 Task: Search one way flight ticket for 3 adults in first from Joplin: Joplin Regional Airport to Springfield: Abraham Lincoln Capital Airport on 5-2-2023. Choice of flights is Singapure airlines. Number of bags: 1 carry on bag. Price is upto 77000. Outbound departure time preference is 23:00.
Action: Mouse moved to (304, 260)
Screenshot: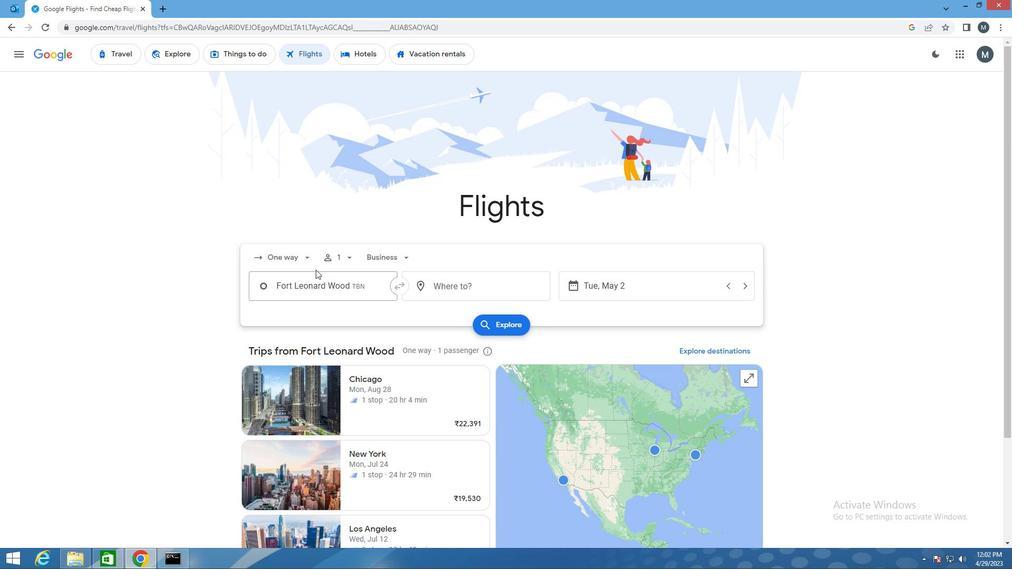 
Action: Mouse pressed left at (304, 260)
Screenshot: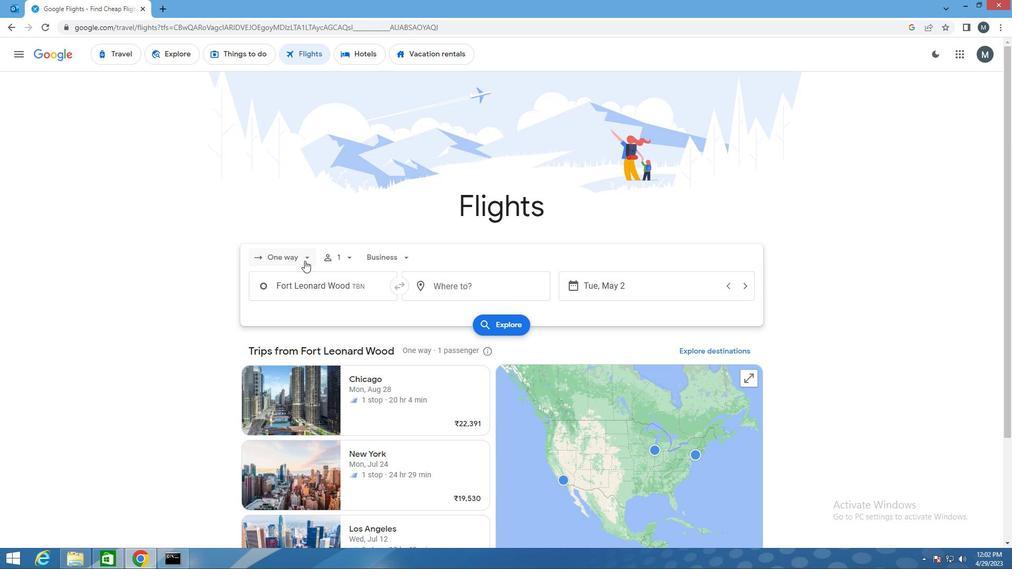 
Action: Mouse moved to (313, 309)
Screenshot: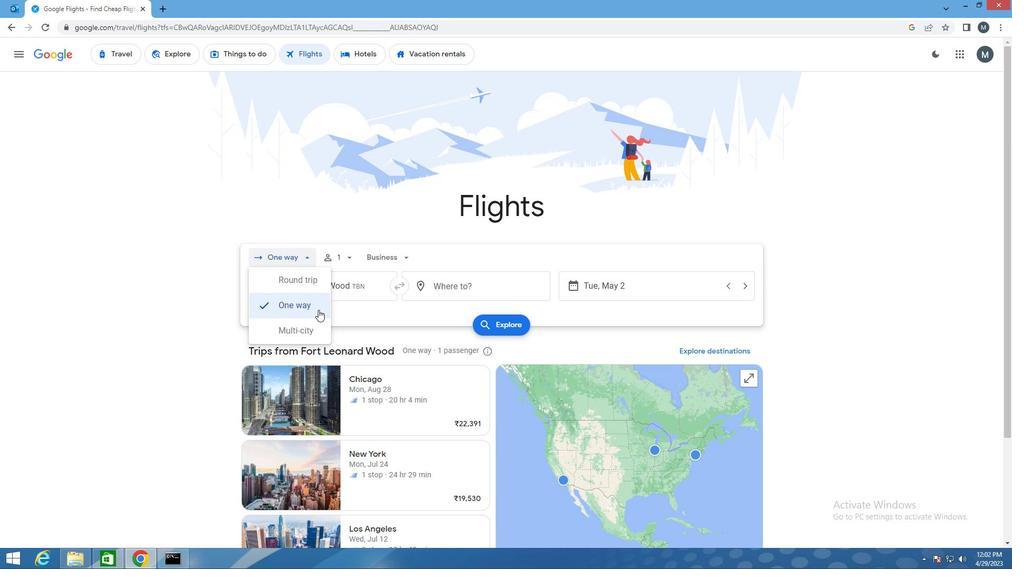 
Action: Mouse pressed left at (313, 309)
Screenshot: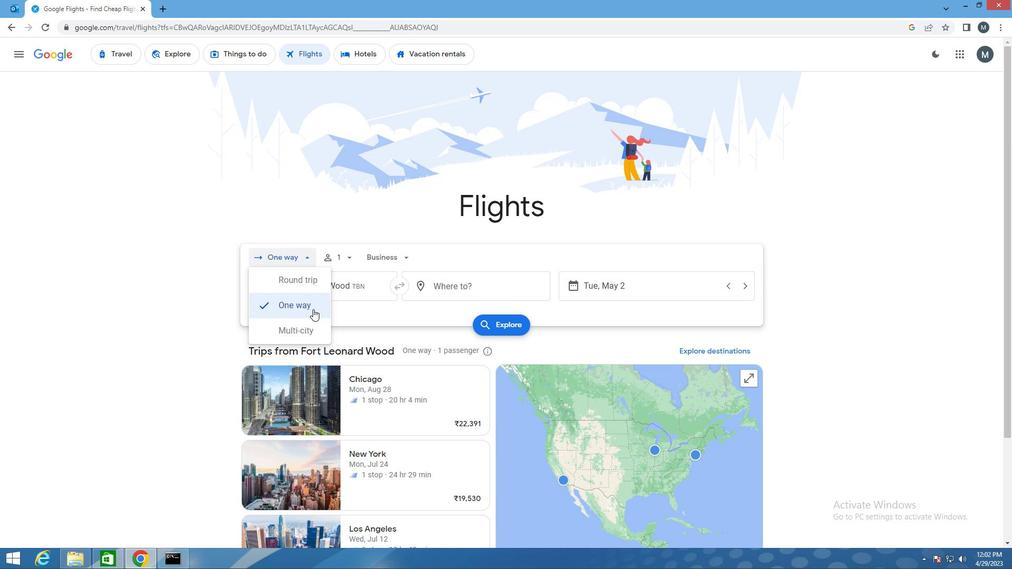 
Action: Mouse moved to (354, 259)
Screenshot: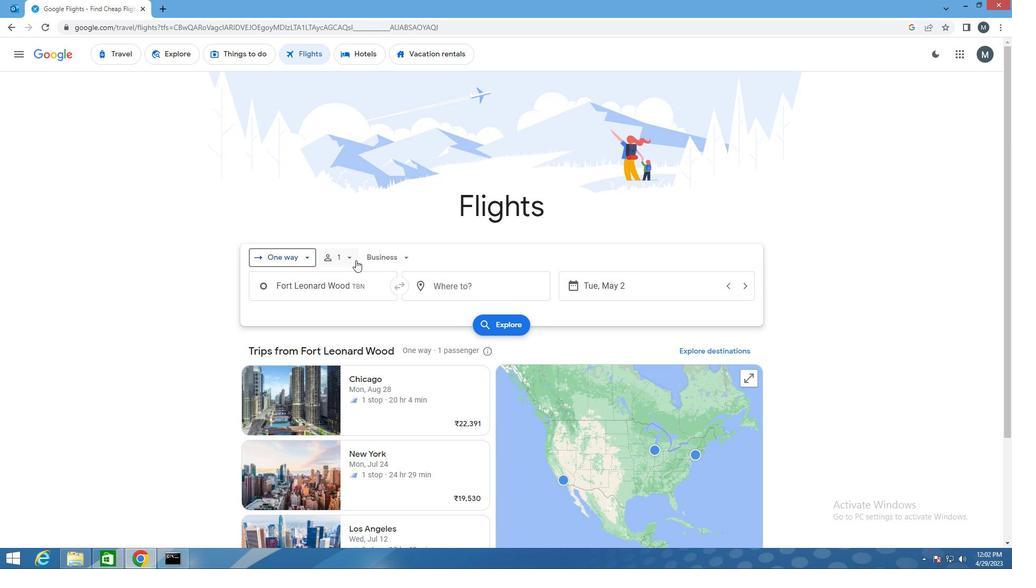 
Action: Mouse pressed left at (354, 259)
Screenshot: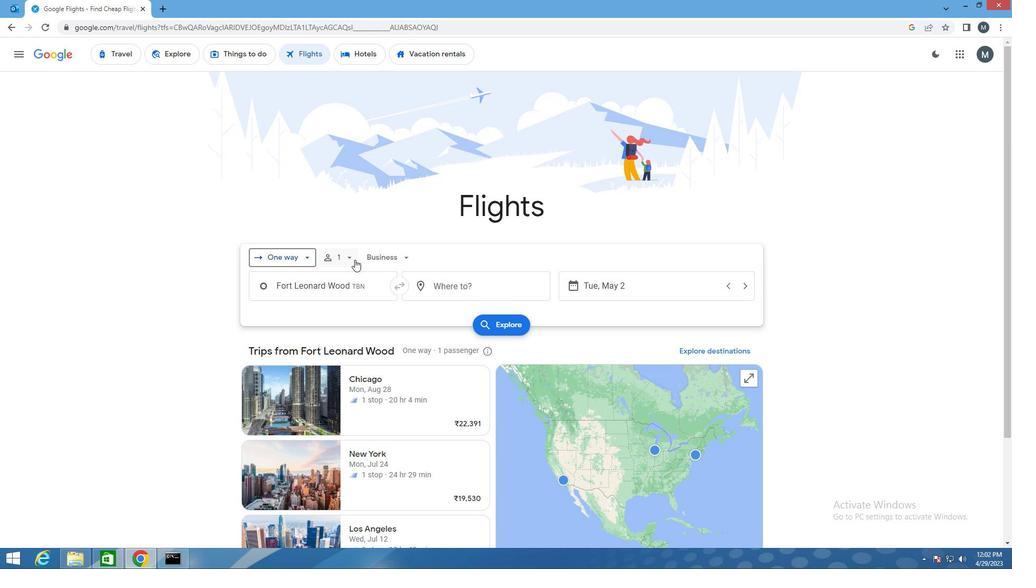 
Action: Mouse moved to (432, 287)
Screenshot: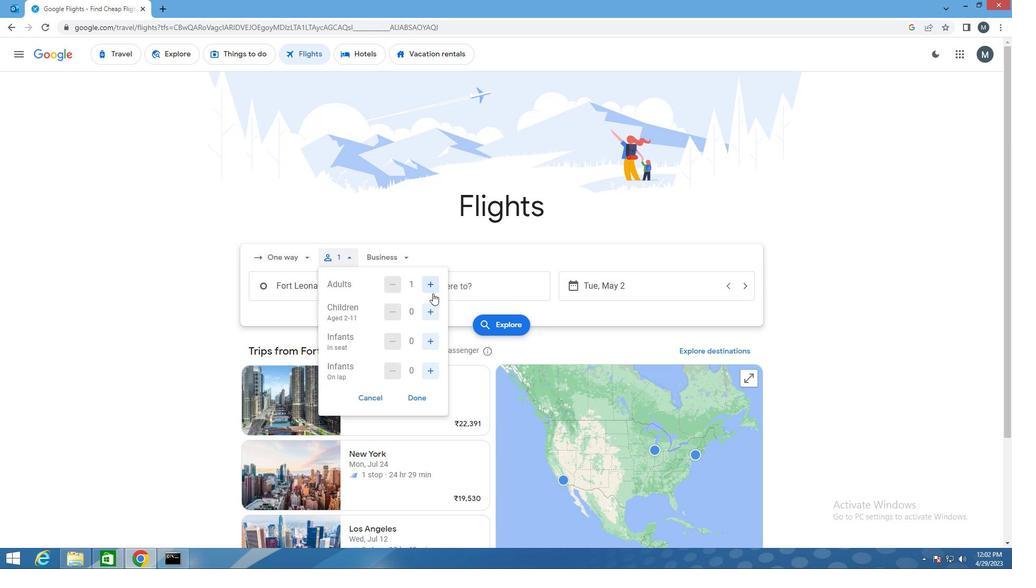 
Action: Mouse pressed left at (432, 287)
Screenshot: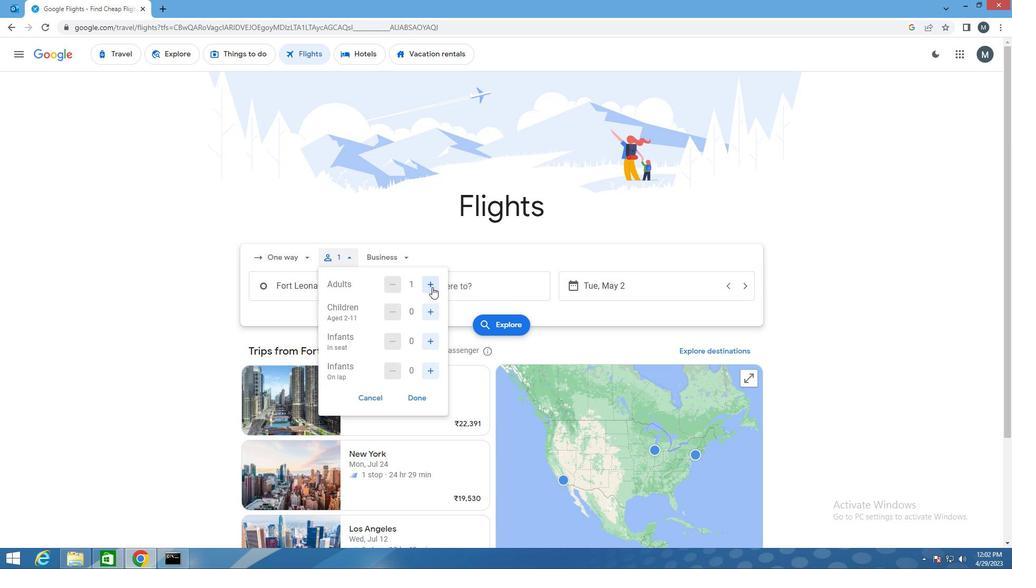 
Action: Mouse pressed left at (432, 287)
Screenshot: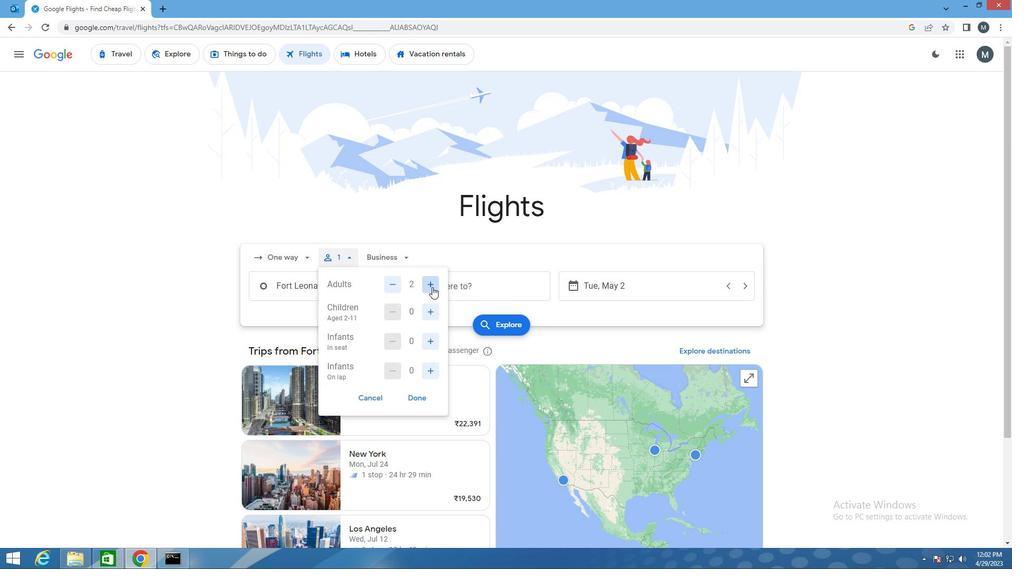 
Action: Mouse moved to (421, 399)
Screenshot: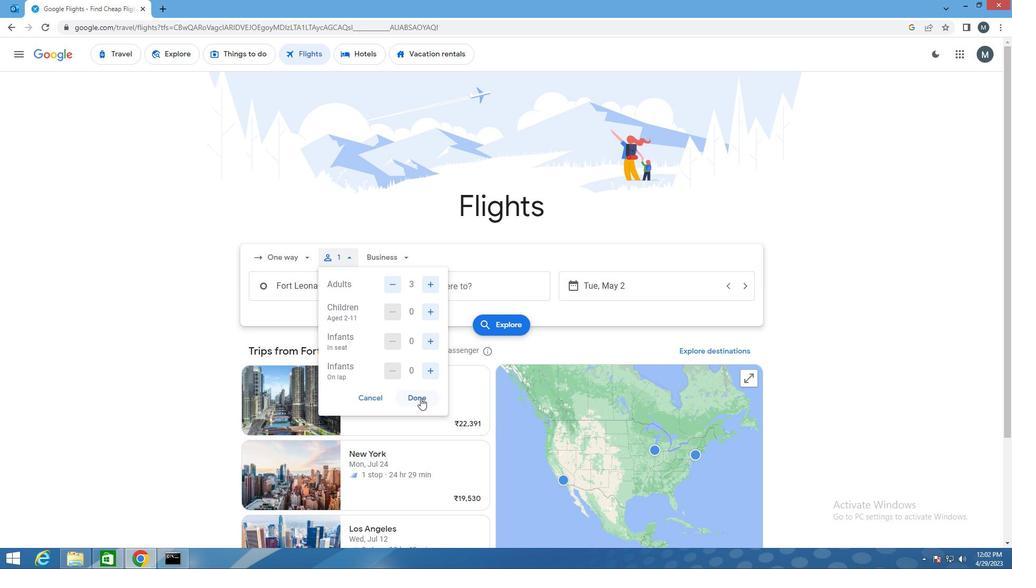 
Action: Mouse pressed left at (421, 399)
Screenshot: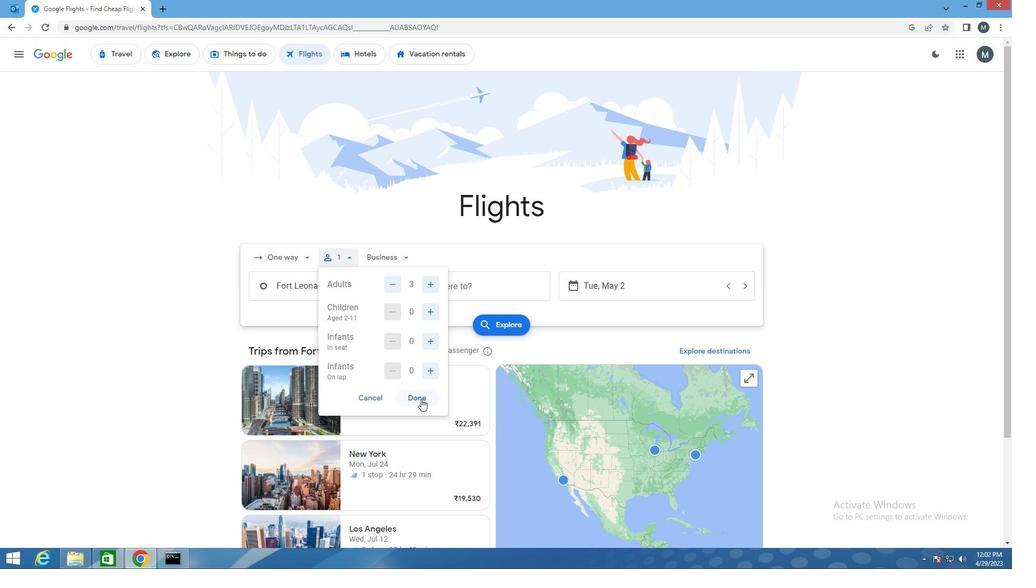 
Action: Mouse moved to (400, 261)
Screenshot: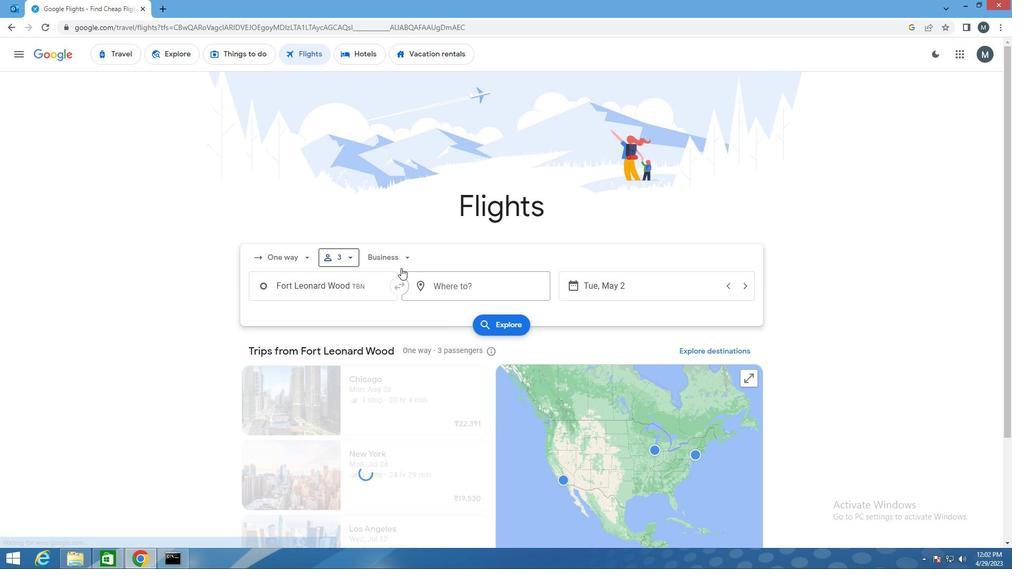 
Action: Mouse pressed left at (400, 261)
Screenshot: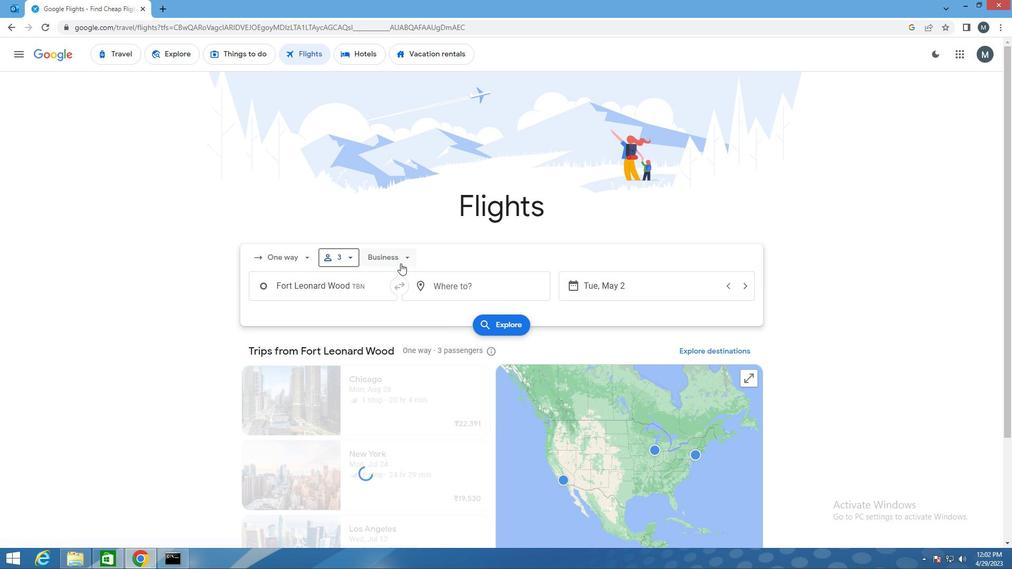 
Action: Mouse moved to (397, 348)
Screenshot: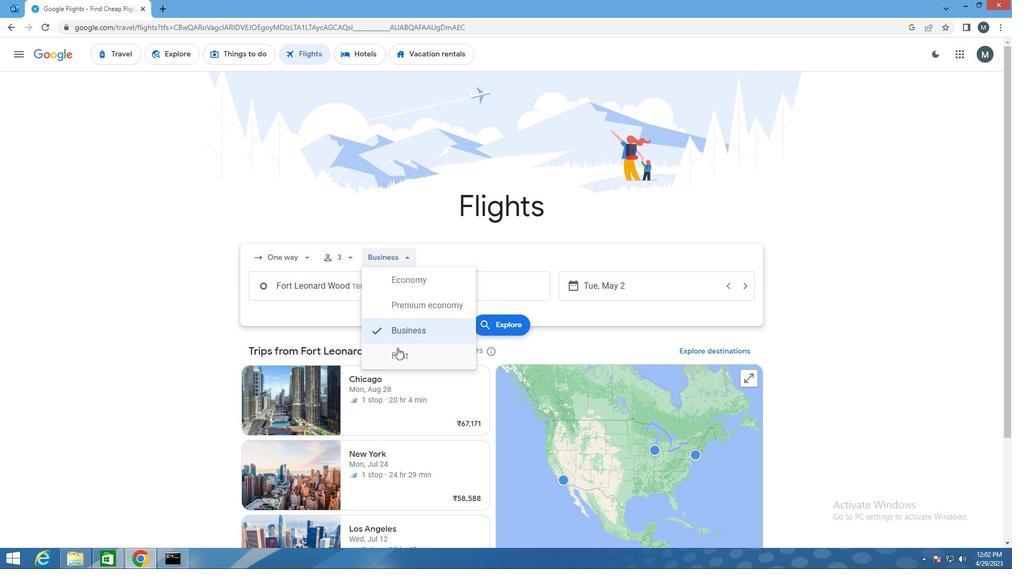 
Action: Mouse pressed left at (397, 348)
Screenshot: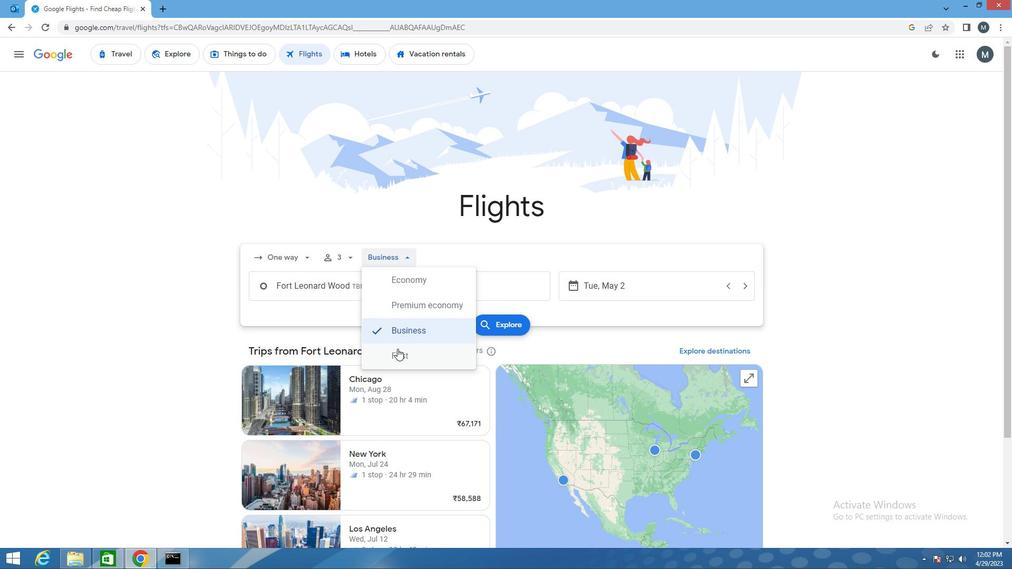 
Action: Mouse moved to (339, 290)
Screenshot: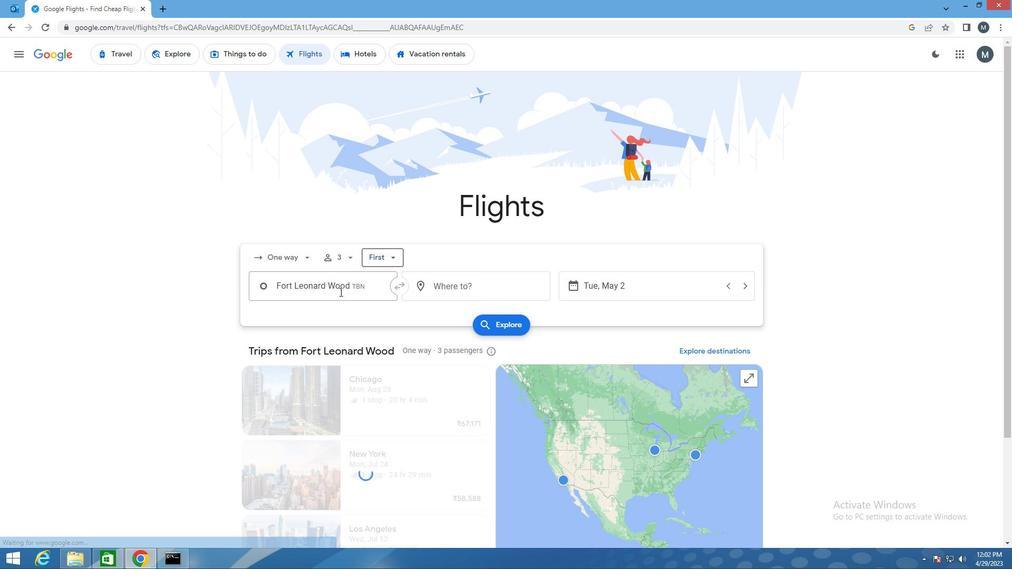 
Action: Mouse pressed left at (339, 290)
Screenshot: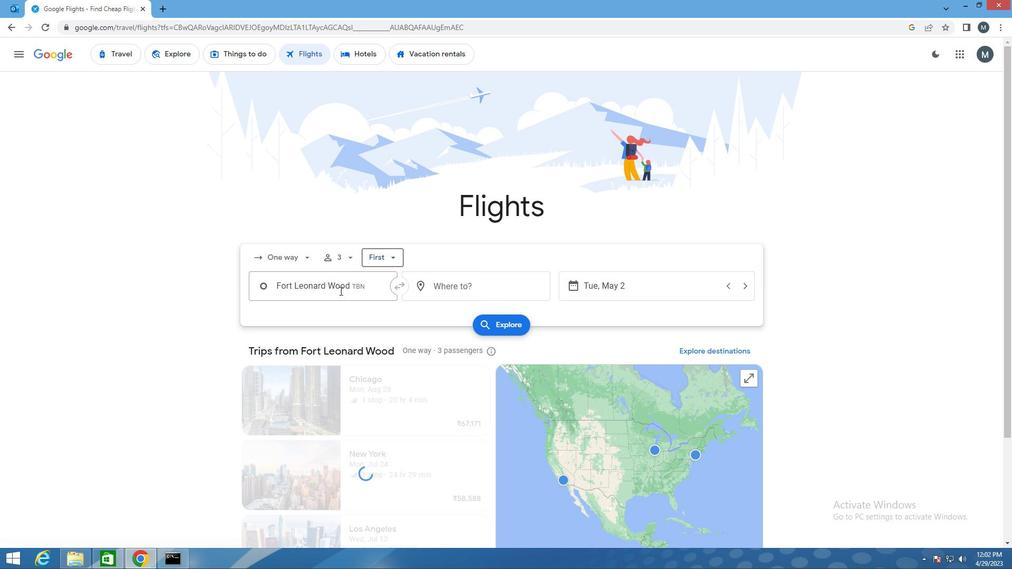 
Action: Key pressed jln
Screenshot: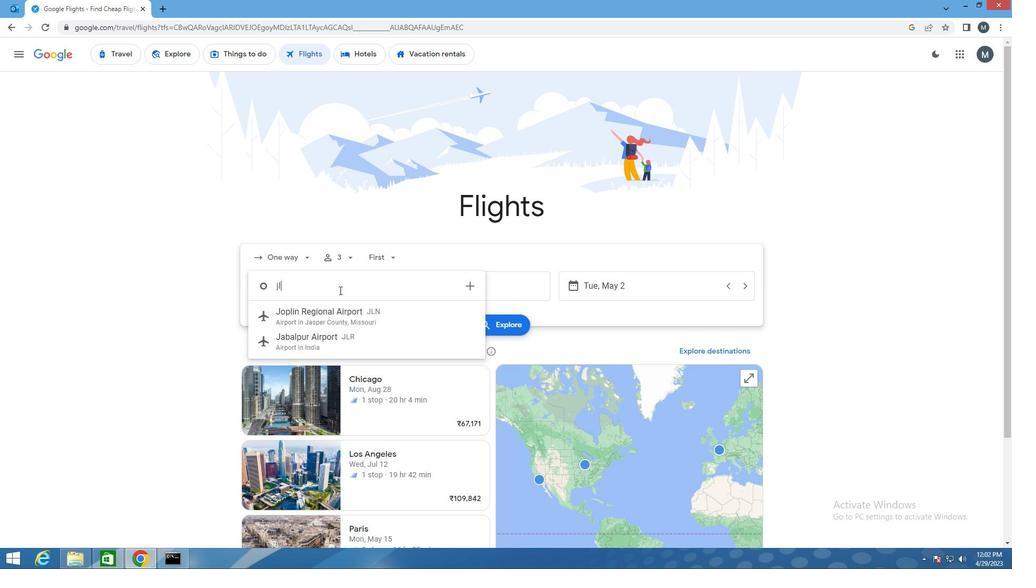
Action: Mouse moved to (367, 316)
Screenshot: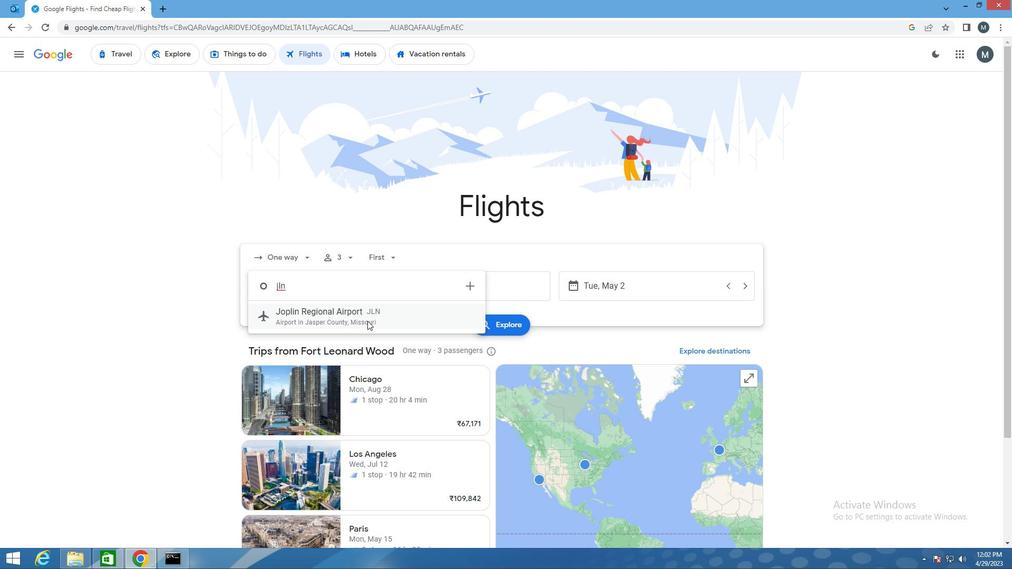 
Action: Mouse pressed left at (367, 316)
Screenshot: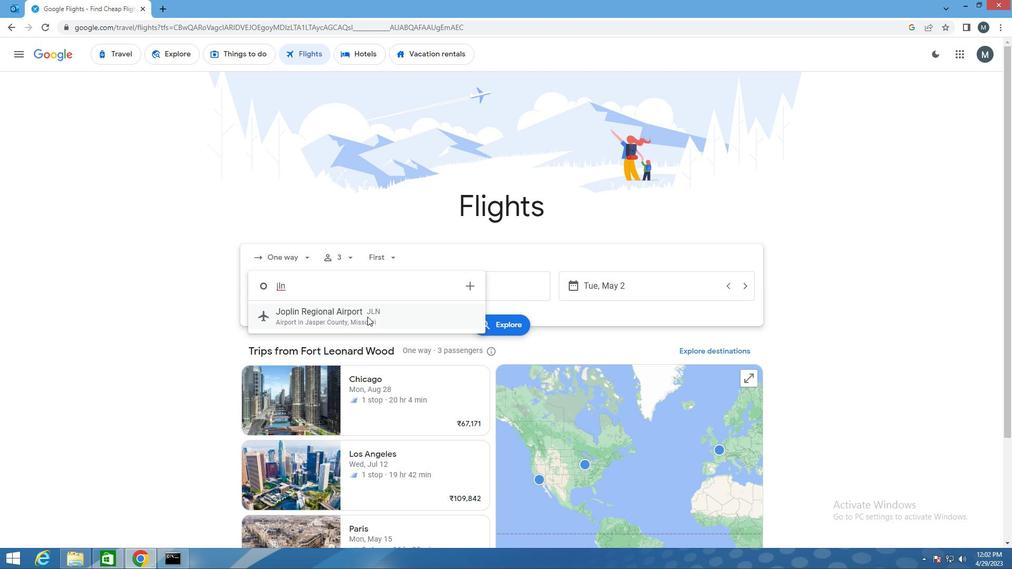 
Action: Mouse moved to (494, 281)
Screenshot: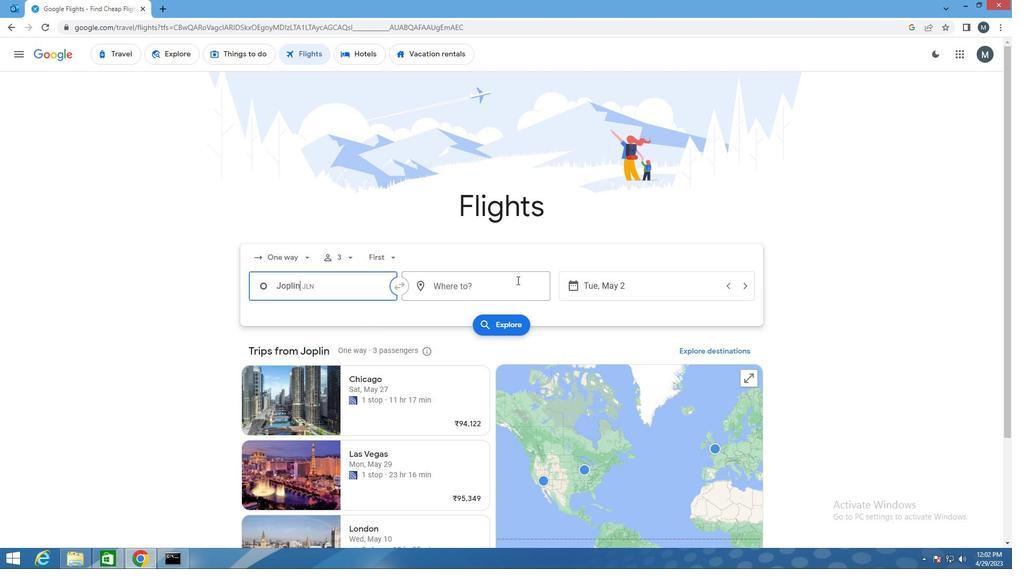 
Action: Mouse pressed left at (494, 281)
Screenshot: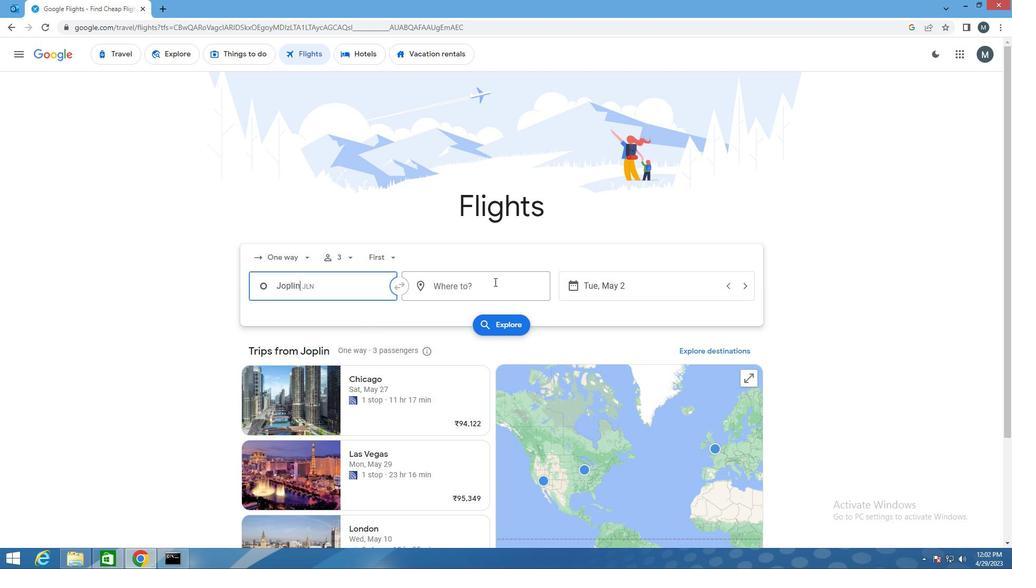 
Action: Mouse moved to (491, 283)
Screenshot: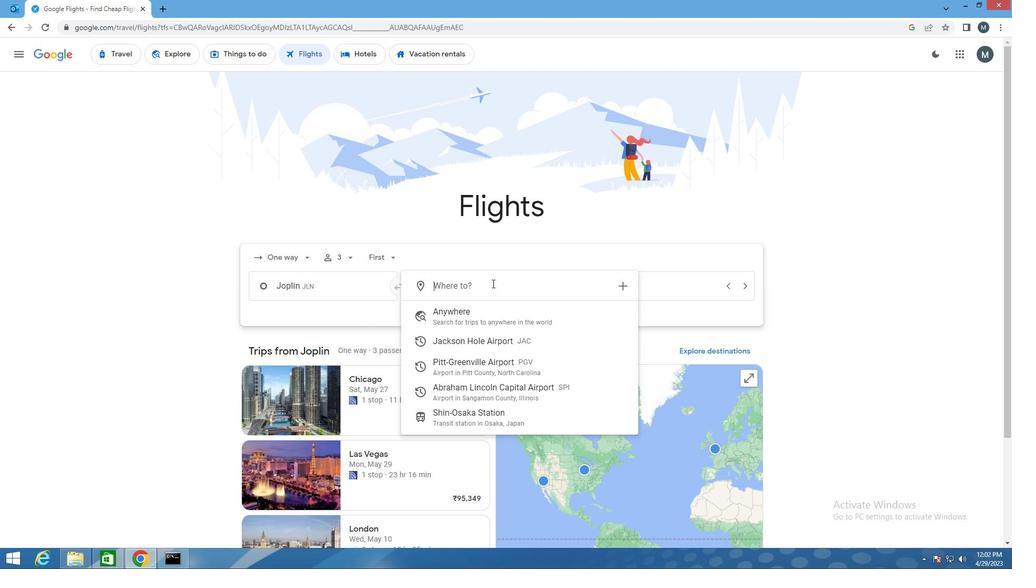 
Action: Key pressed s
Screenshot: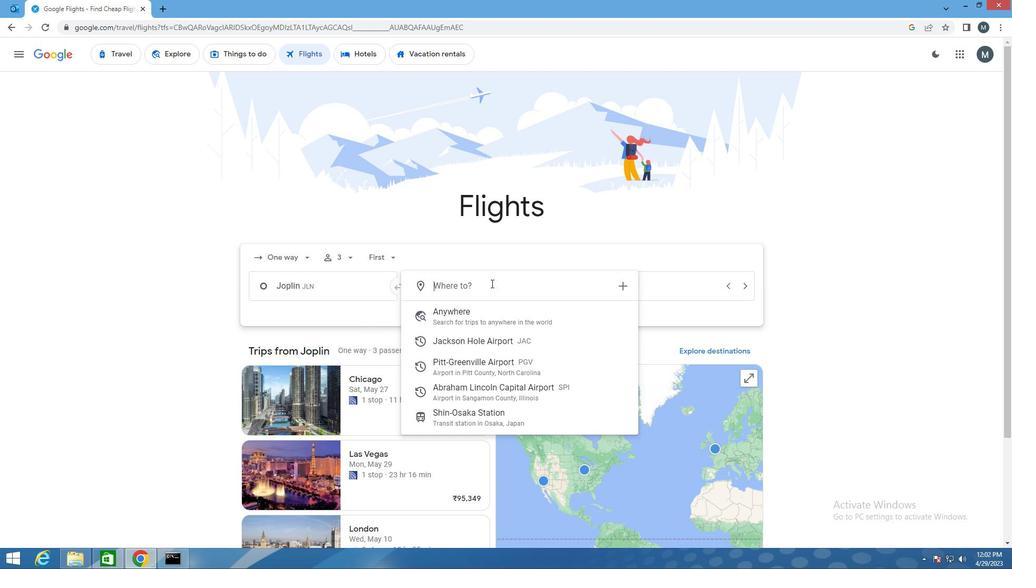 
Action: Mouse moved to (488, 284)
Screenshot: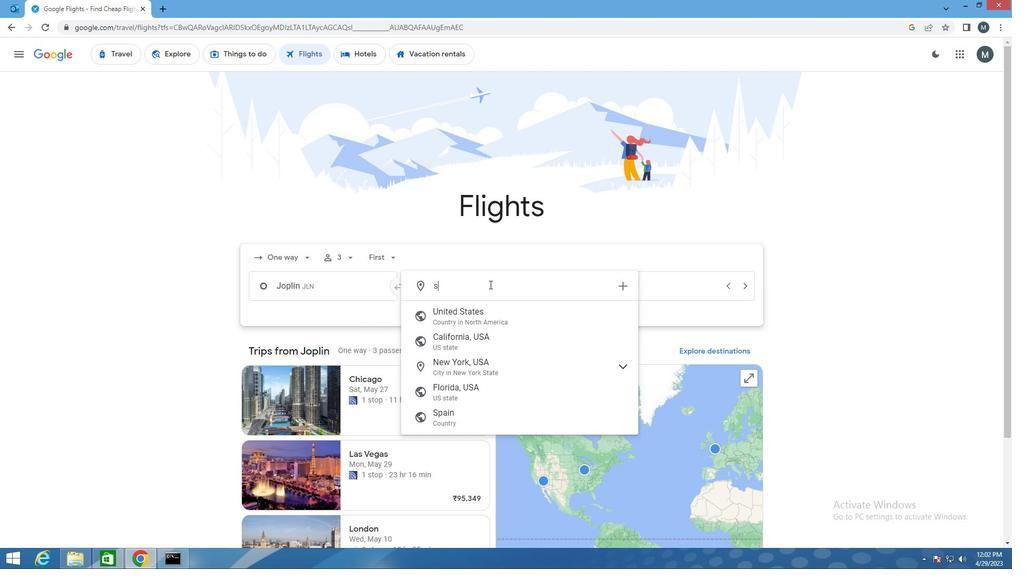 
Action: Key pressed p
Screenshot: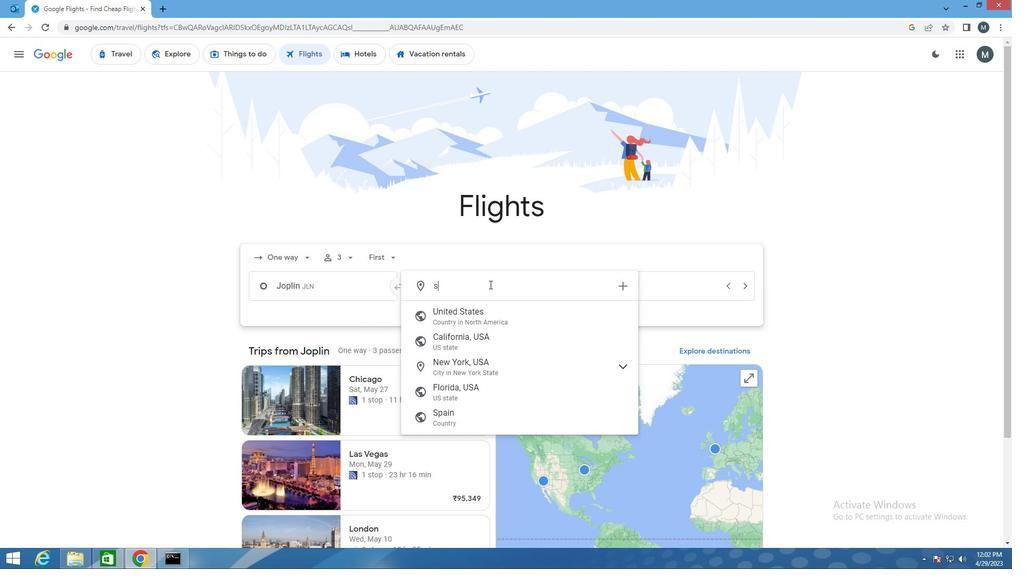 
Action: Mouse moved to (486, 290)
Screenshot: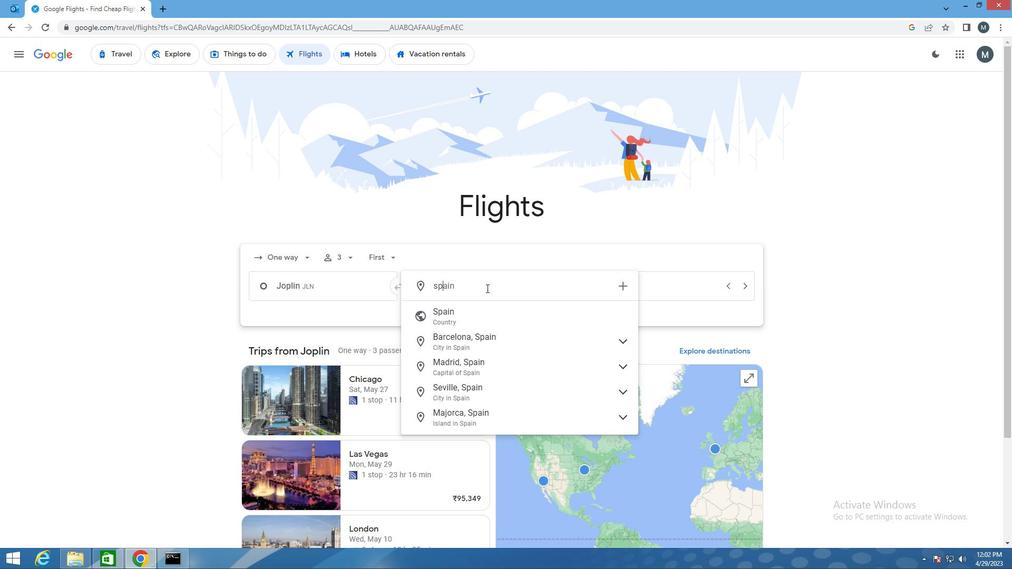
Action: Key pressed i
Screenshot: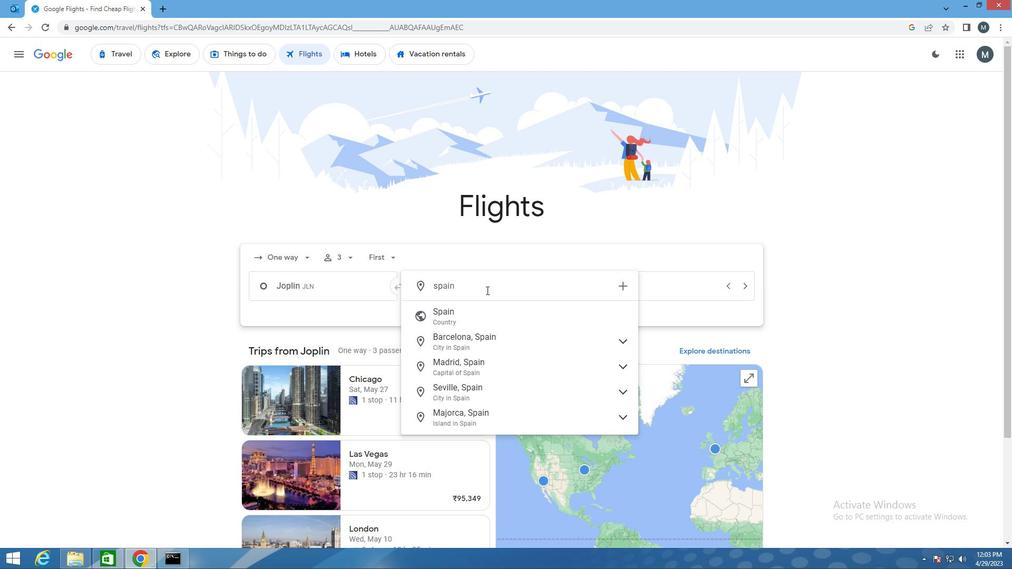 
Action: Mouse moved to (484, 320)
Screenshot: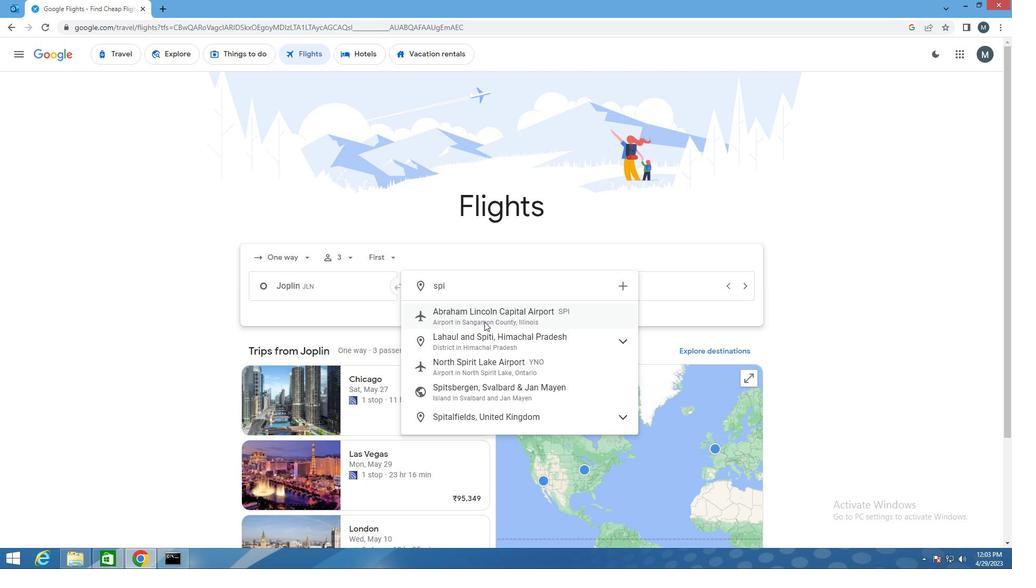 
Action: Mouse pressed left at (484, 320)
Screenshot: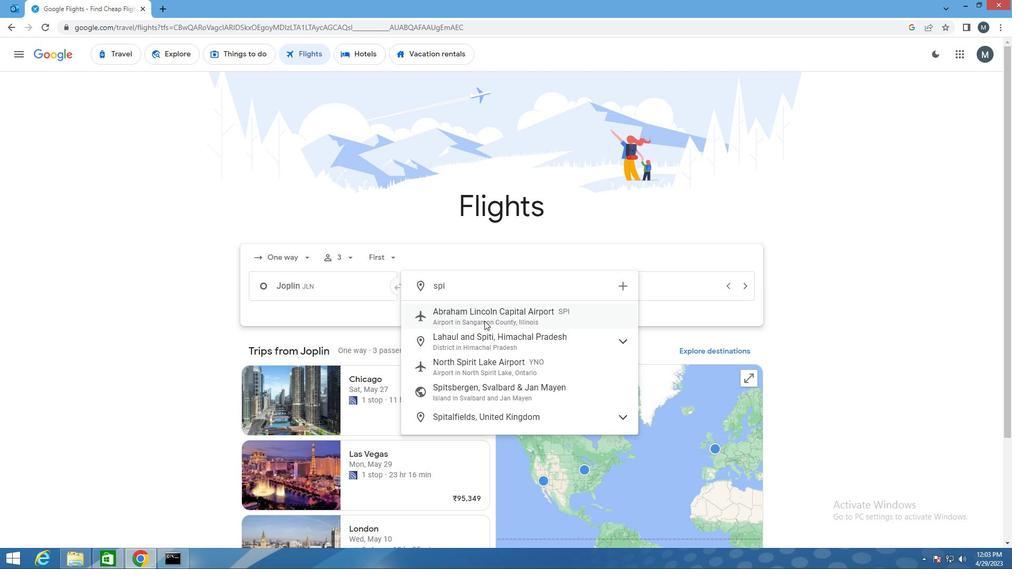 
Action: Mouse moved to (600, 279)
Screenshot: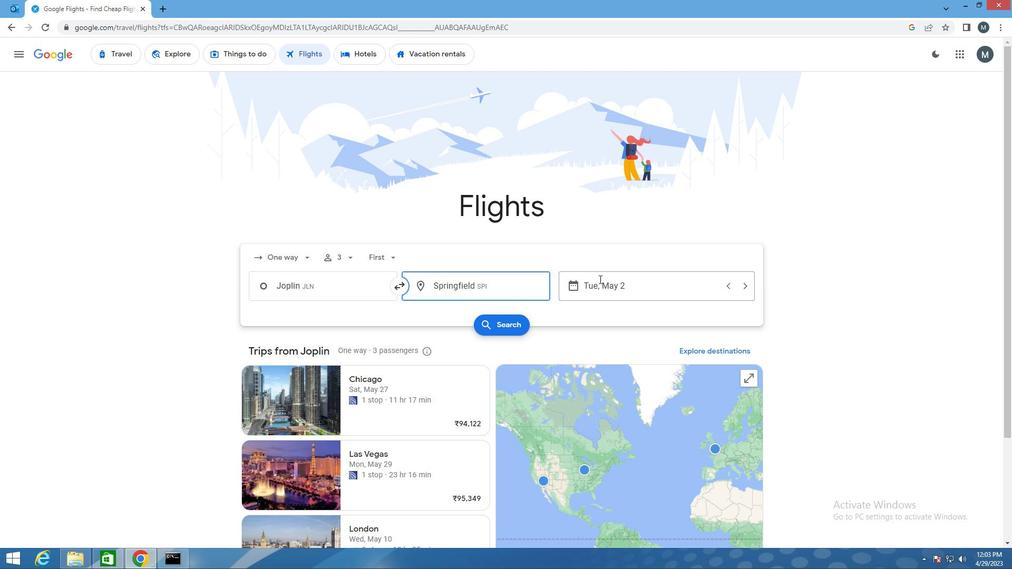 
Action: Mouse pressed left at (600, 279)
Screenshot: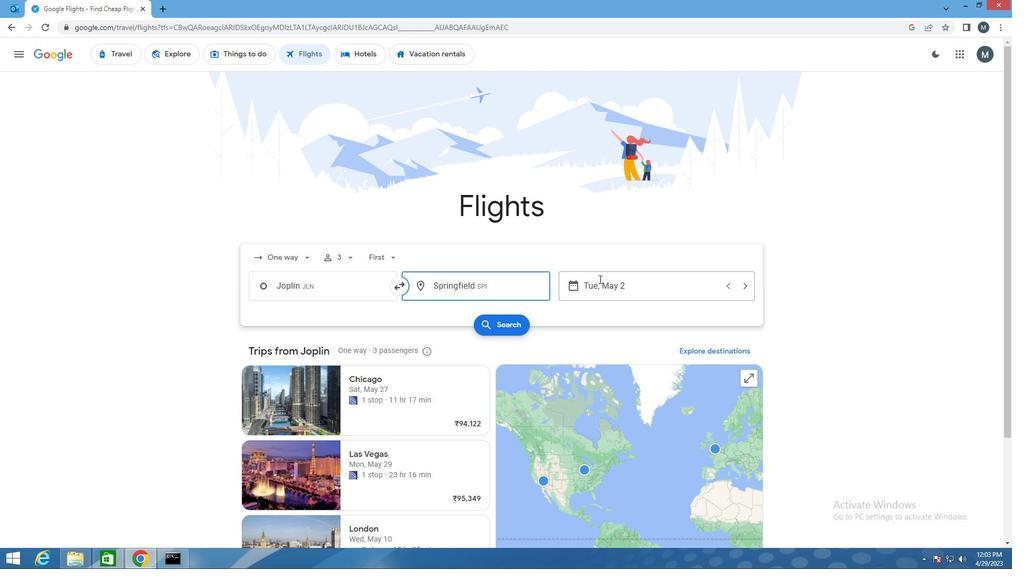 
Action: Mouse moved to (633, 365)
Screenshot: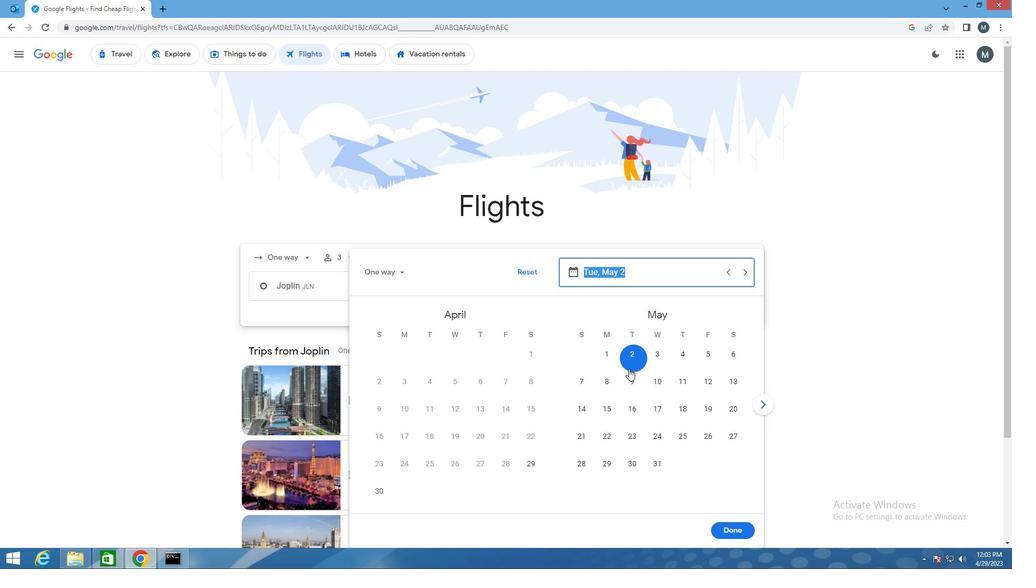 
Action: Mouse pressed left at (633, 365)
Screenshot: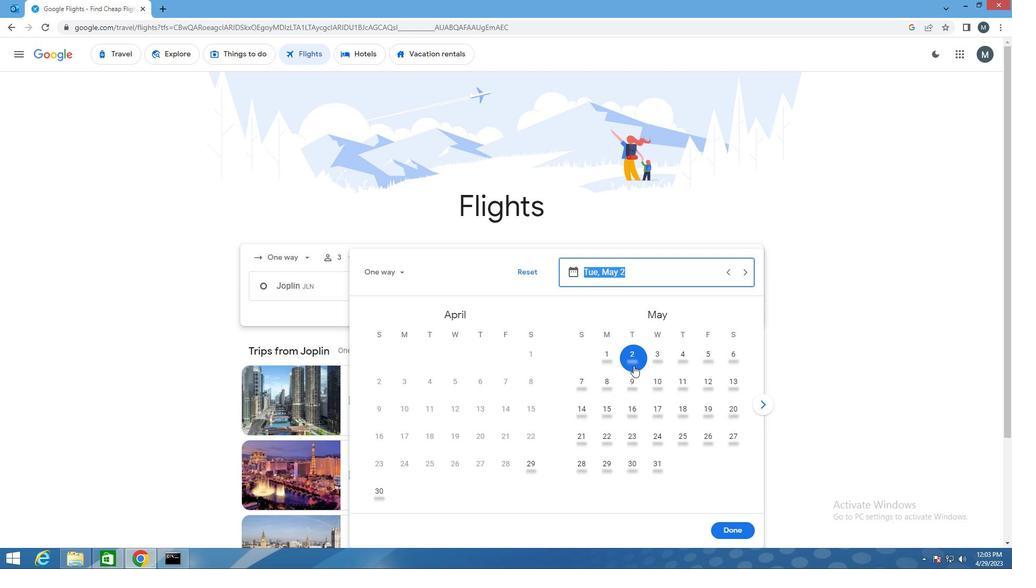 
Action: Mouse moved to (733, 531)
Screenshot: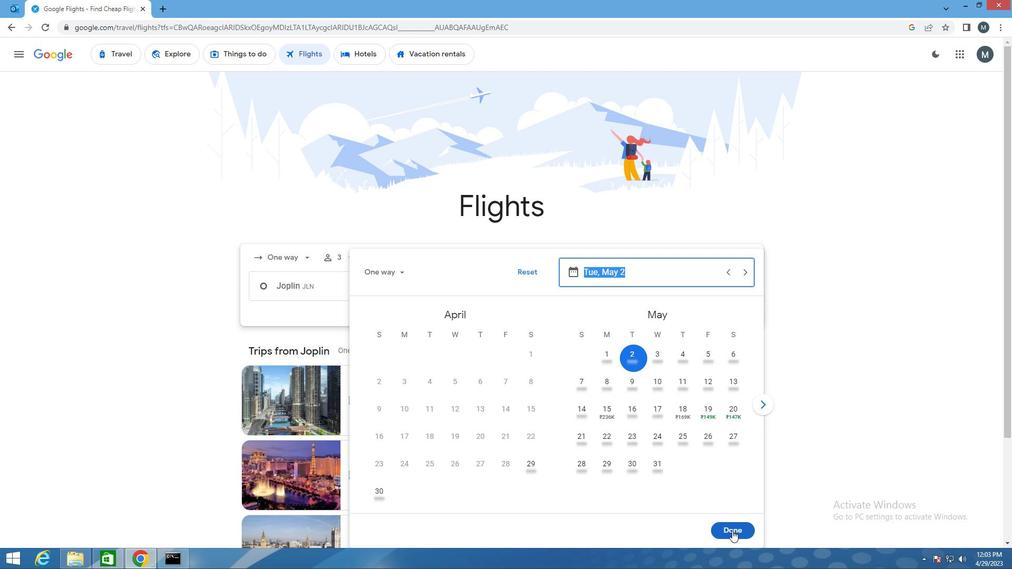 
Action: Mouse pressed left at (733, 531)
Screenshot: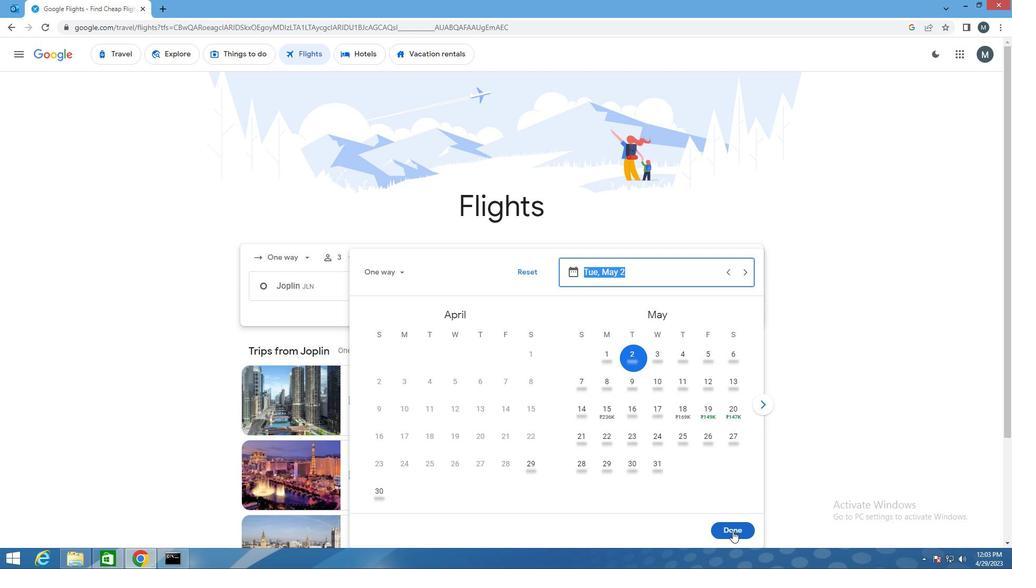 
Action: Mouse moved to (497, 326)
Screenshot: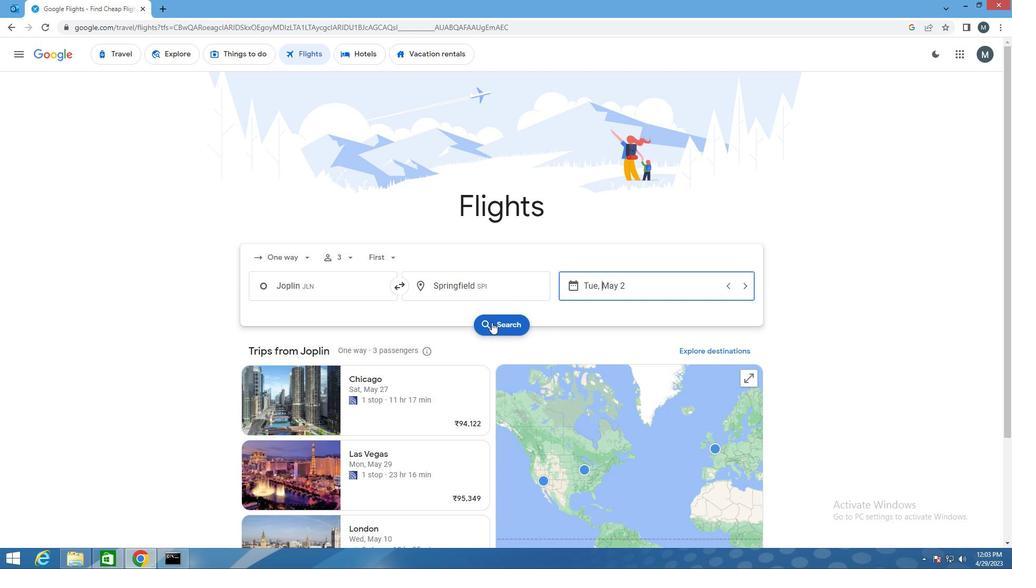 
Action: Mouse pressed left at (497, 326)
Screenshot: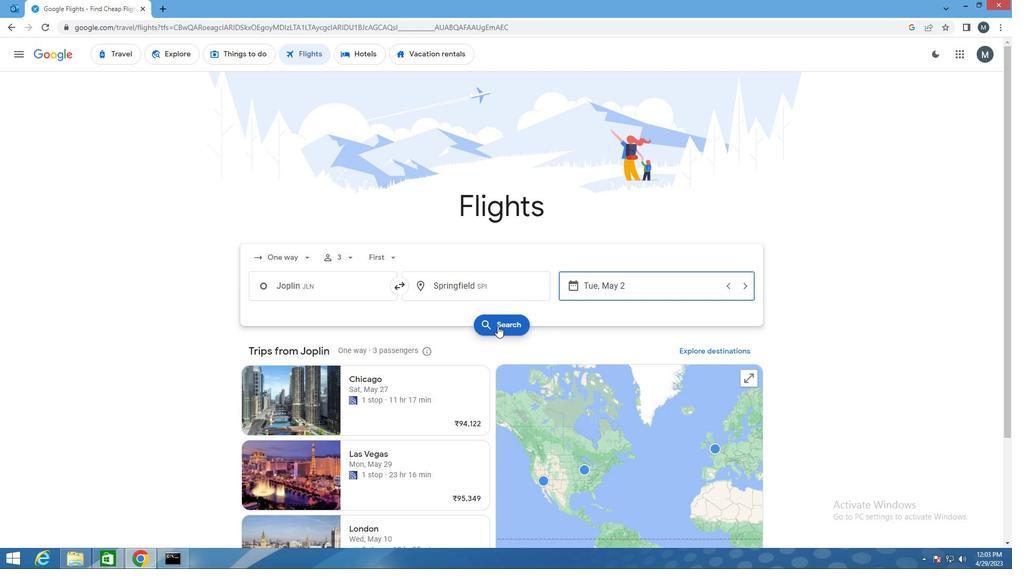 
Action: Mouse moved to (257, 151)
Screenshot: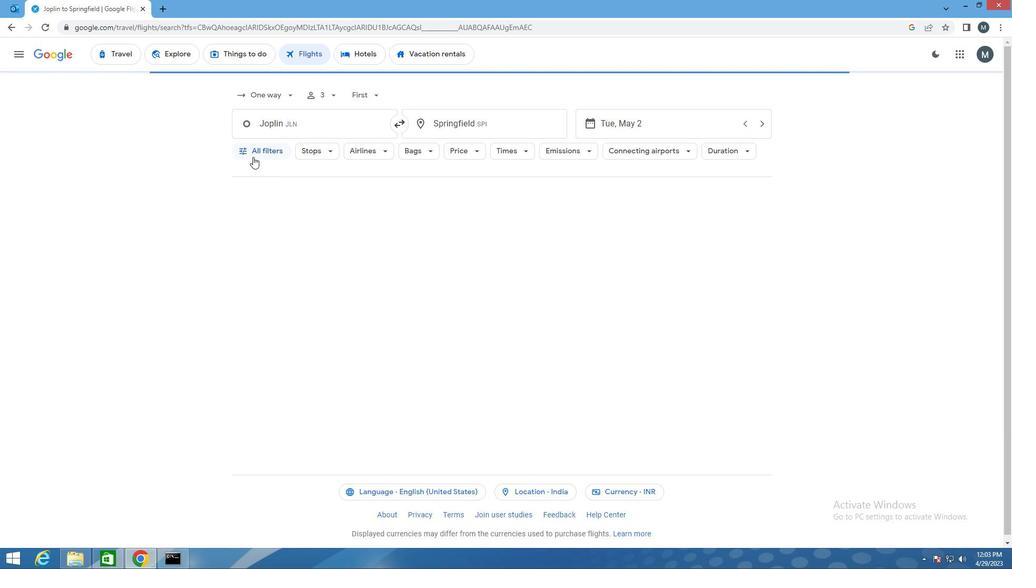 
Action: Mouse pressed left at (257, 151)
Screenshot: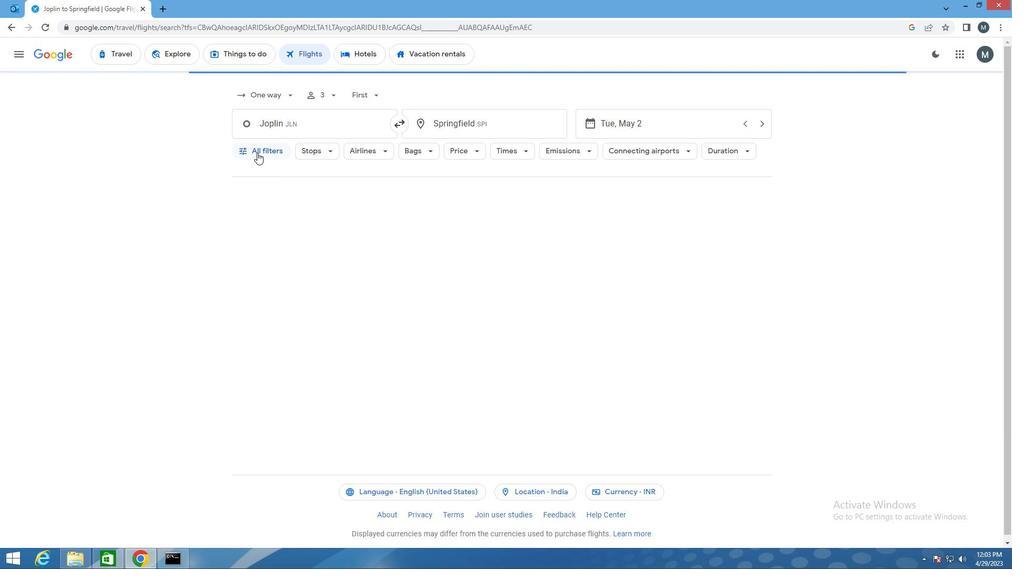 
Action: Mouse moved to (293, 252)
Screenshot: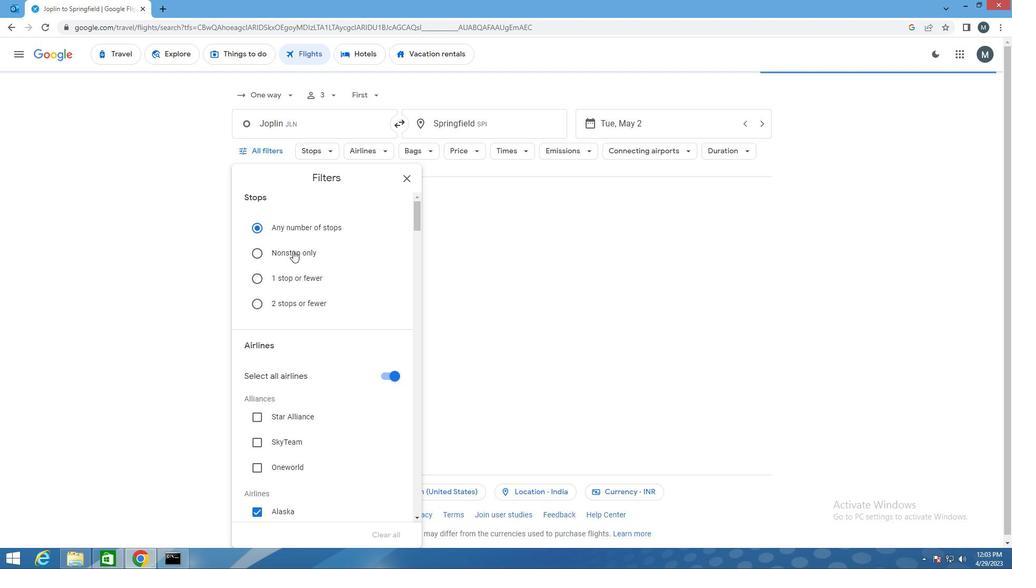 
Action: Mouse scrolled (293, 251) with delta (0, 0)
Screenshot: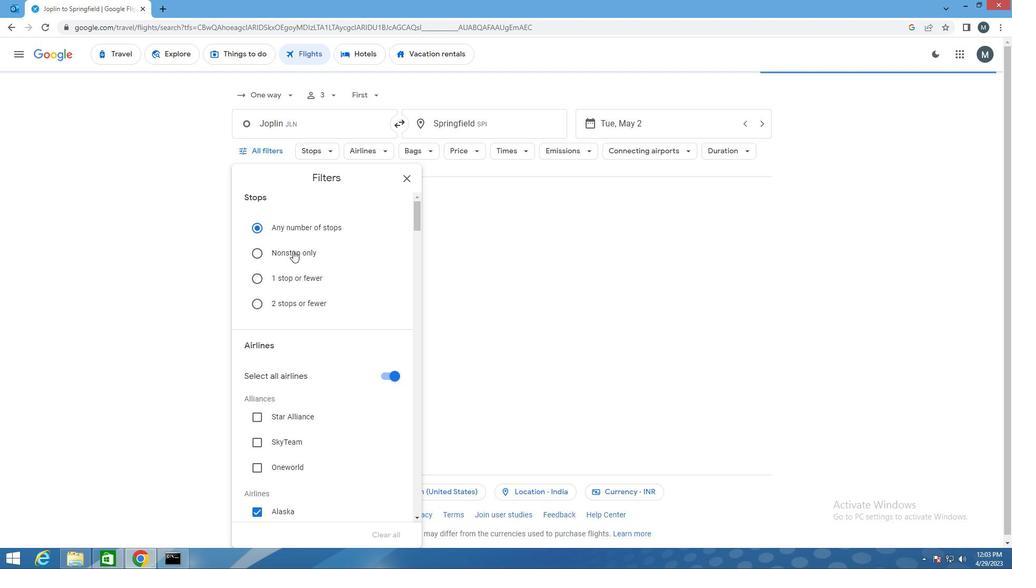 
Action: Mouse moved to (293, 254)
Screenshot: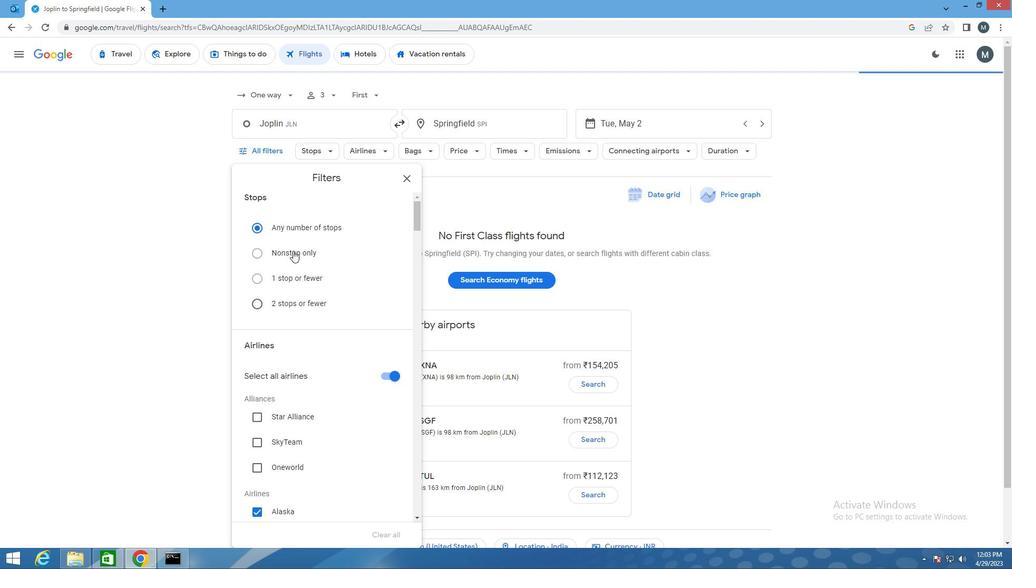 
Action: Mouse scrolled (293, 254) with delta (0, 0)
Screenshot: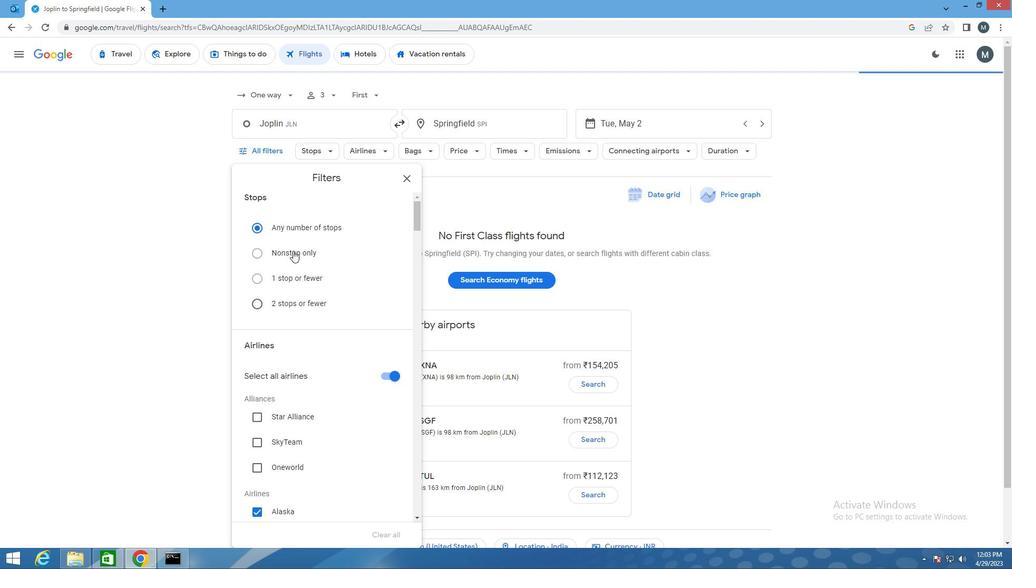 
Action: Mouse moved to (386, 271)
Screenshot: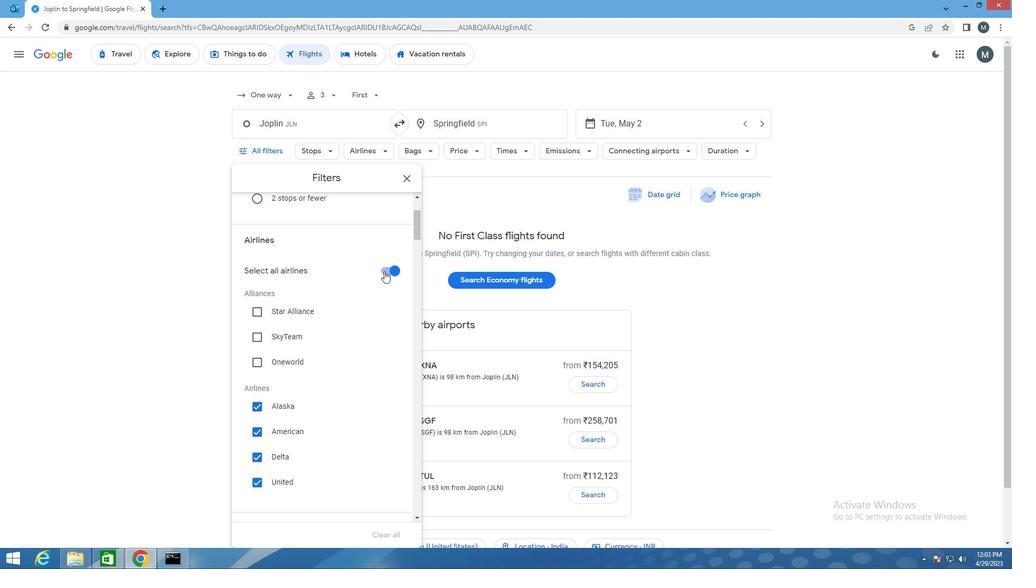 
Action: Mouse pressed left at (386, 271)
Screenshot: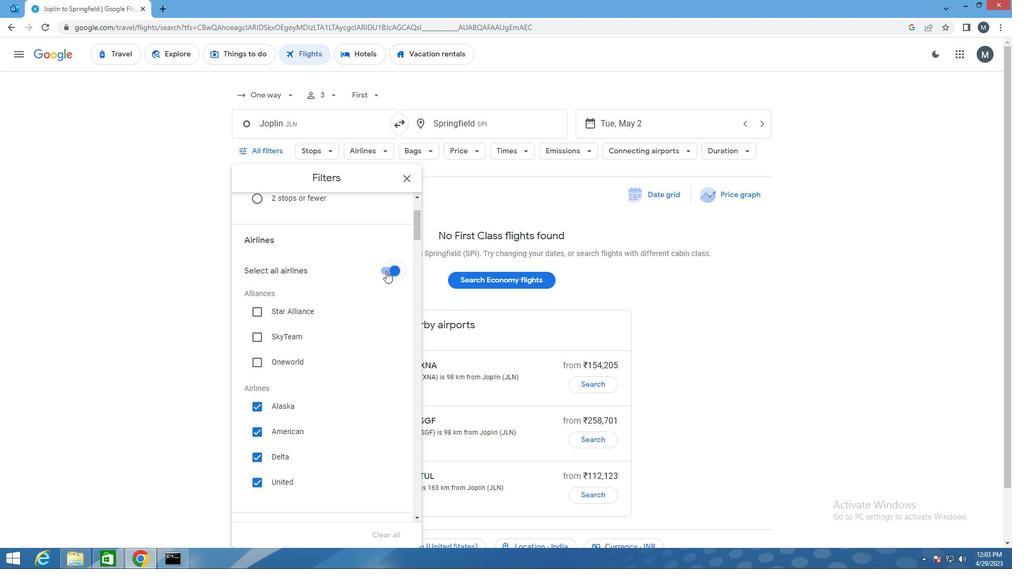 
Action: Mouse moved to (304, 327)
Screenshot: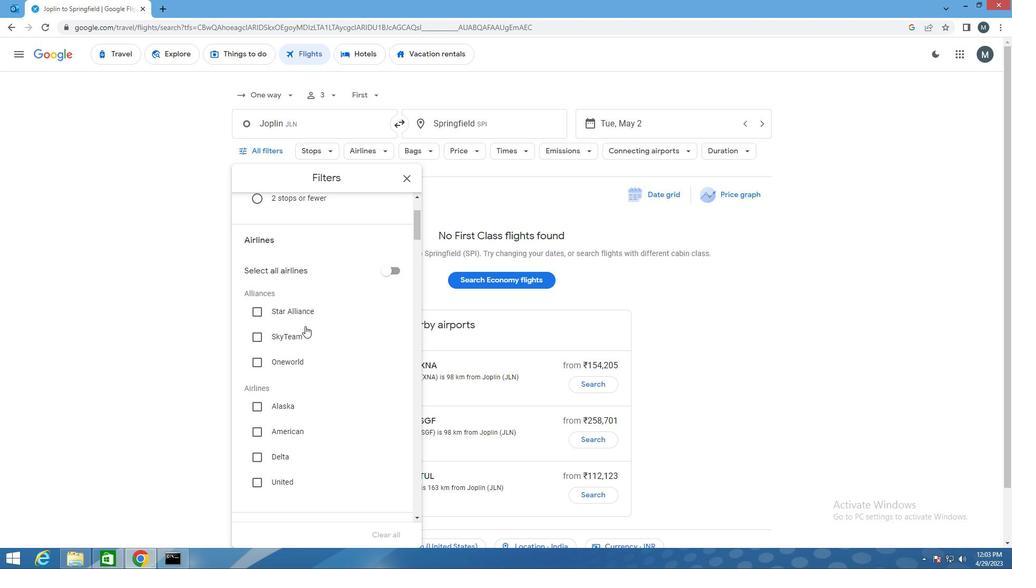 
Action: Mouse scrolled (304, 326) with delta (0, 0)
Screenshot: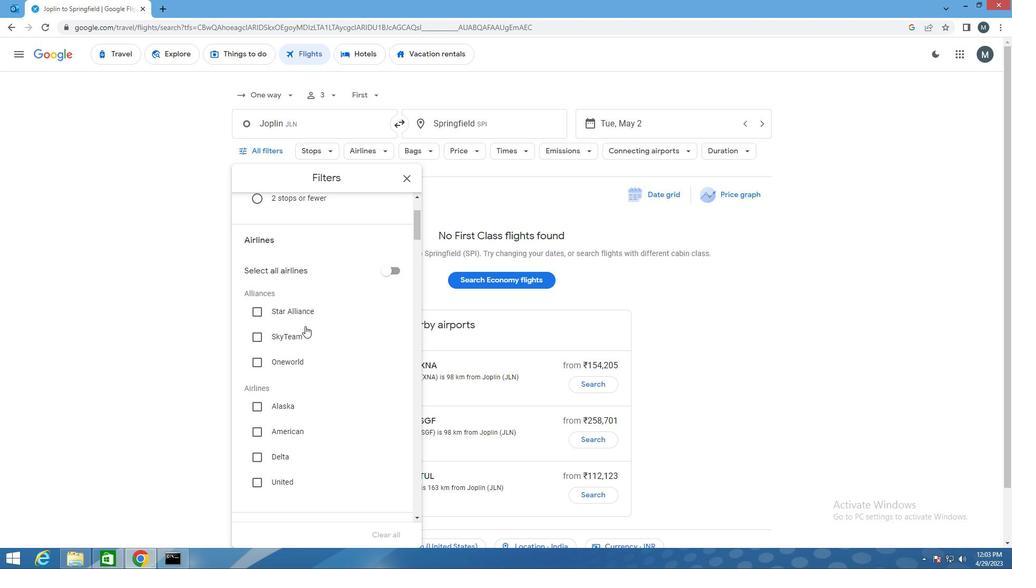 
Action: Mouse moved to (305, 338)
Screenshot: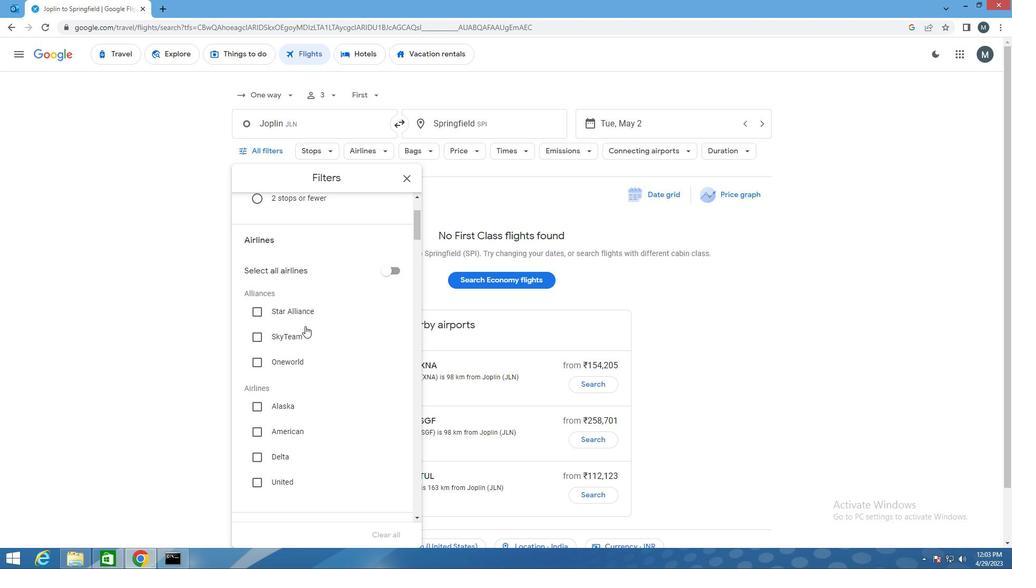 
Action: Mouse scrolled (305, 337) with delta (0, 0)
Screenshot: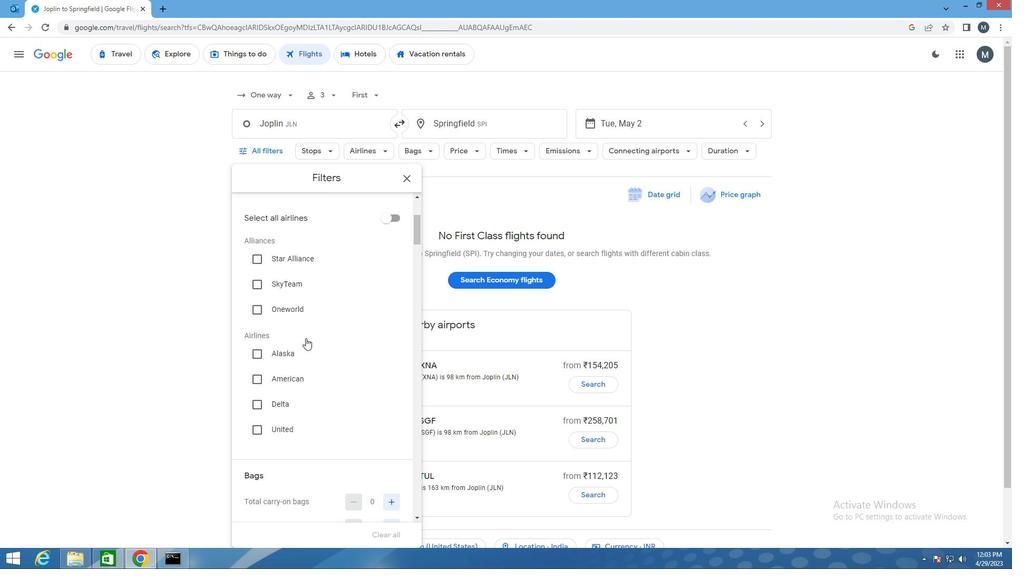 
Action: Mouse moved to (309, 316)
Screenshot: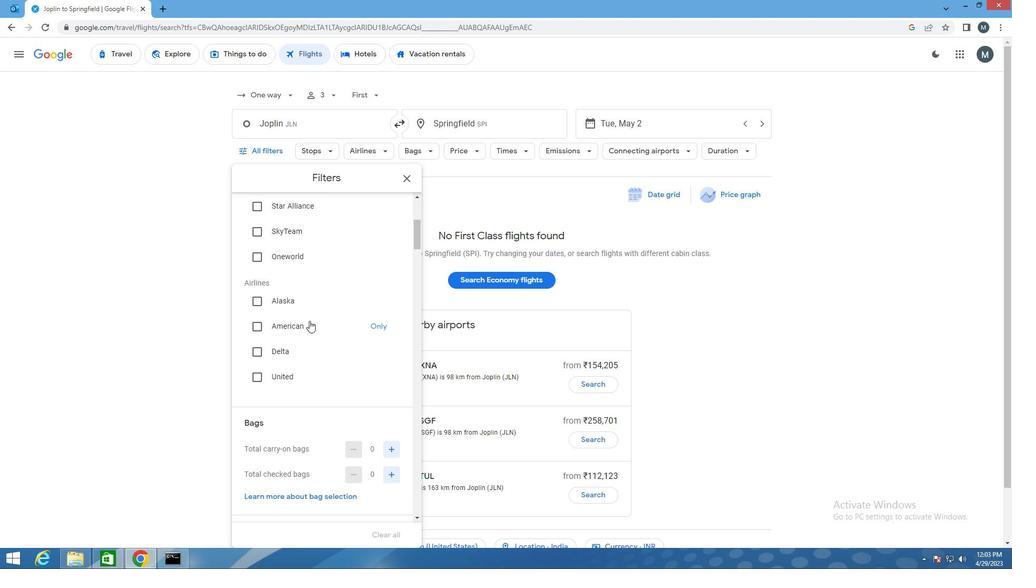
Action: Mouse scrolled (309, 316) with delta (0, 0)
Screenshot: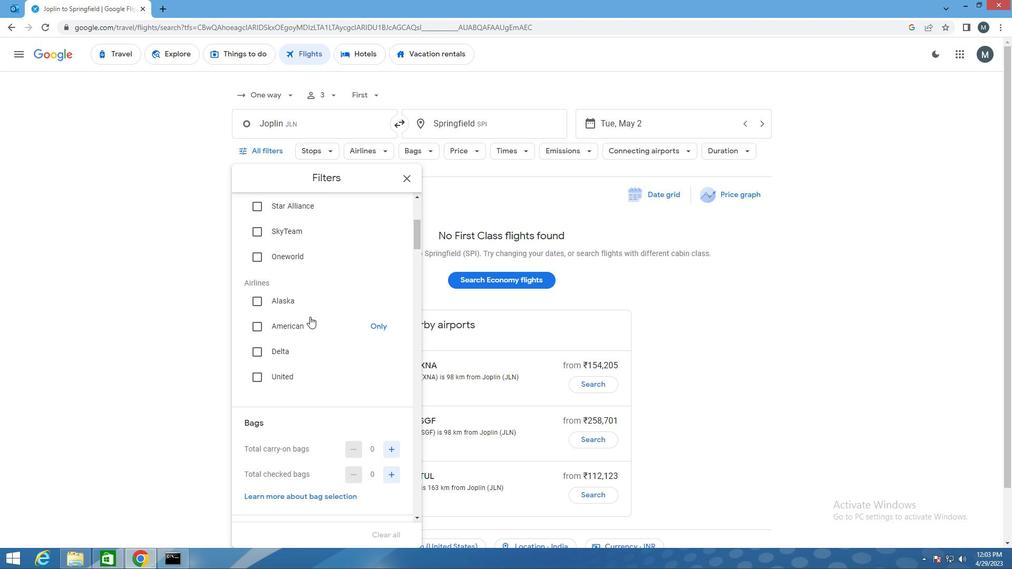 
Action: Mouse scrolled (309, 316) with delta (0, 0)
Screenshot: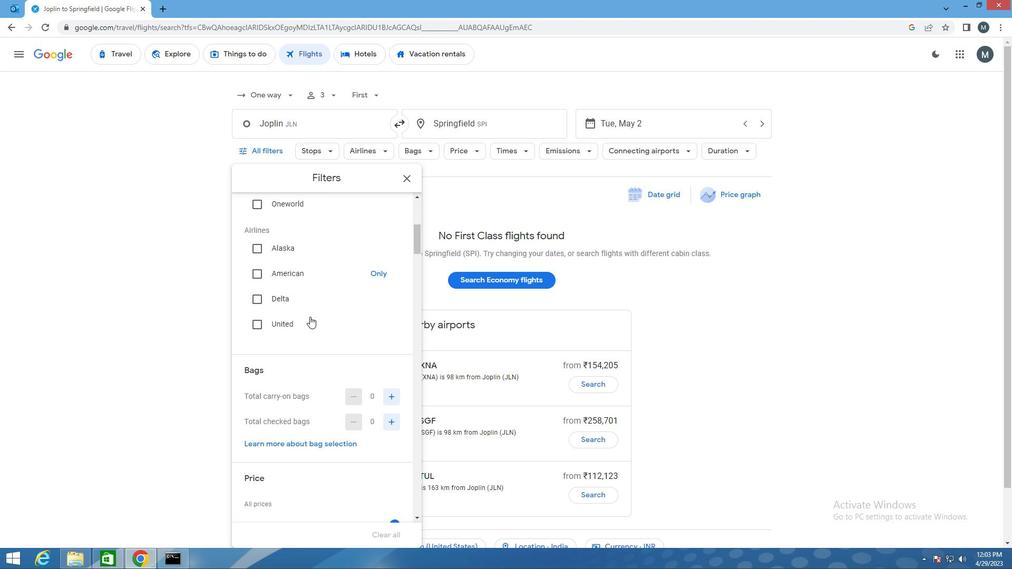 
Action: Mouse moved to (392, 343)
Screenshot: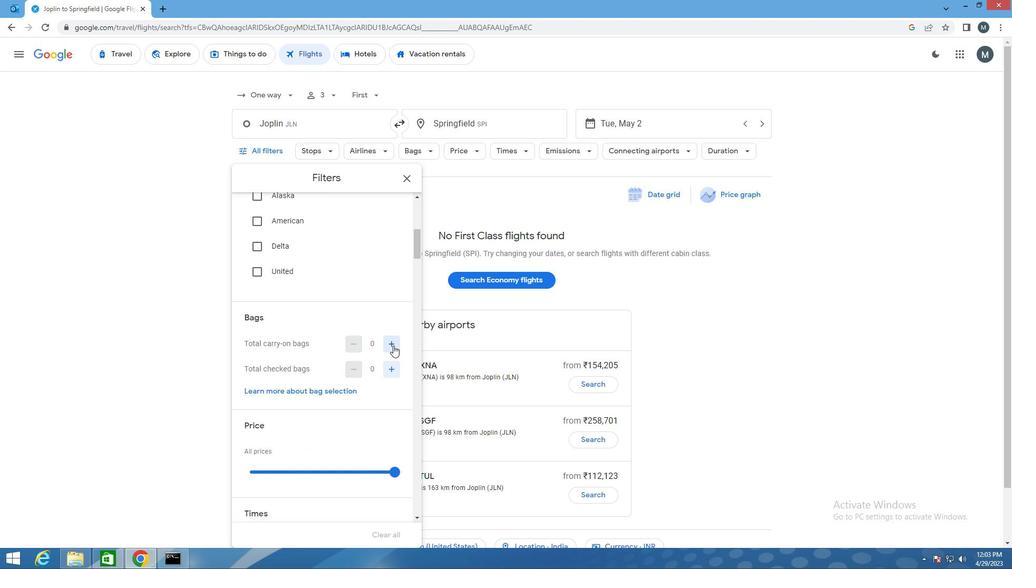 
Action: Mouse pressed left at (392, 343)
Screenshot: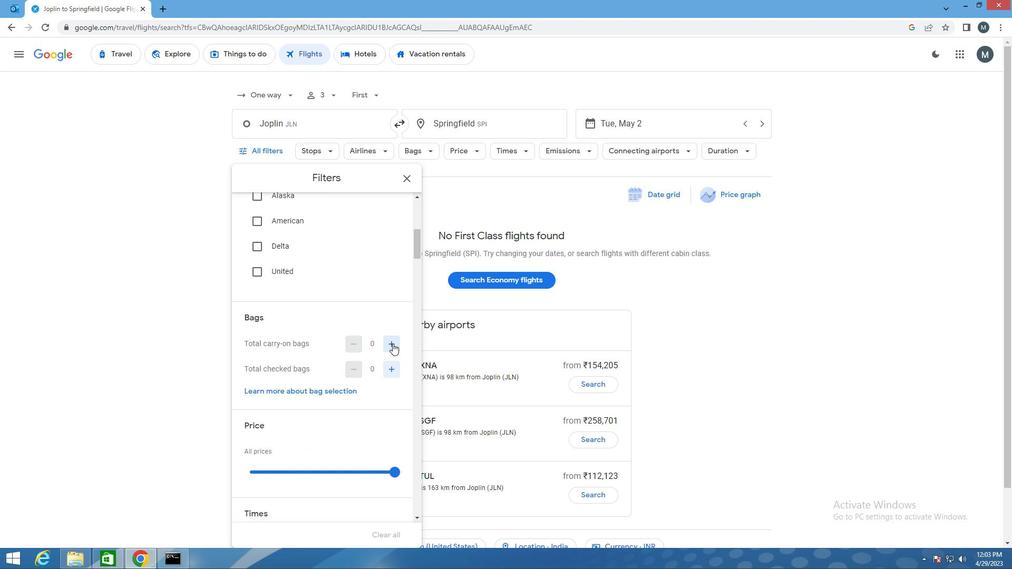 
Action: Mouse moved to (367, 323)
Screenshot: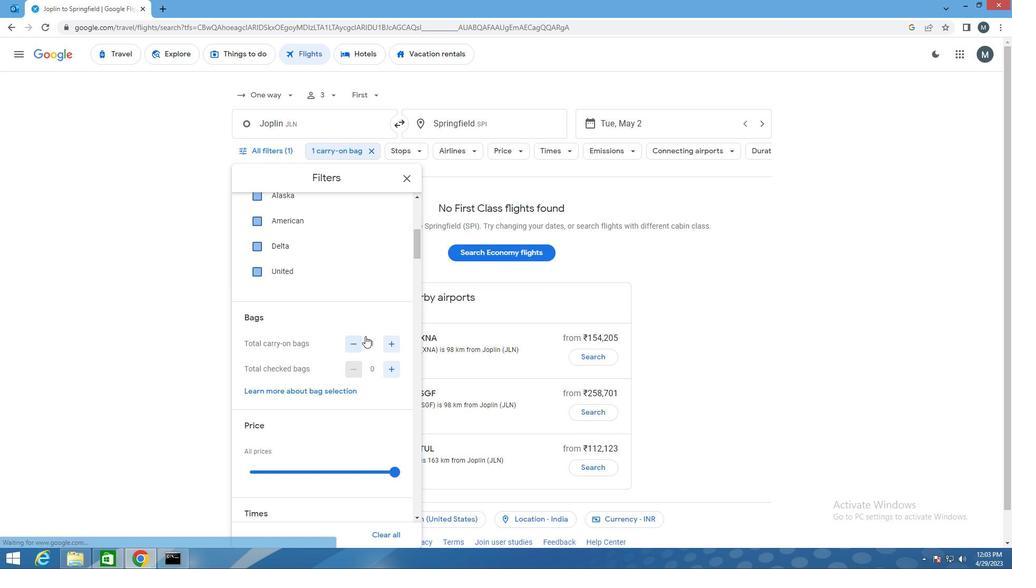
Action: Mouse scrolled (367, 323) with delta (0, 0)
Screenshot: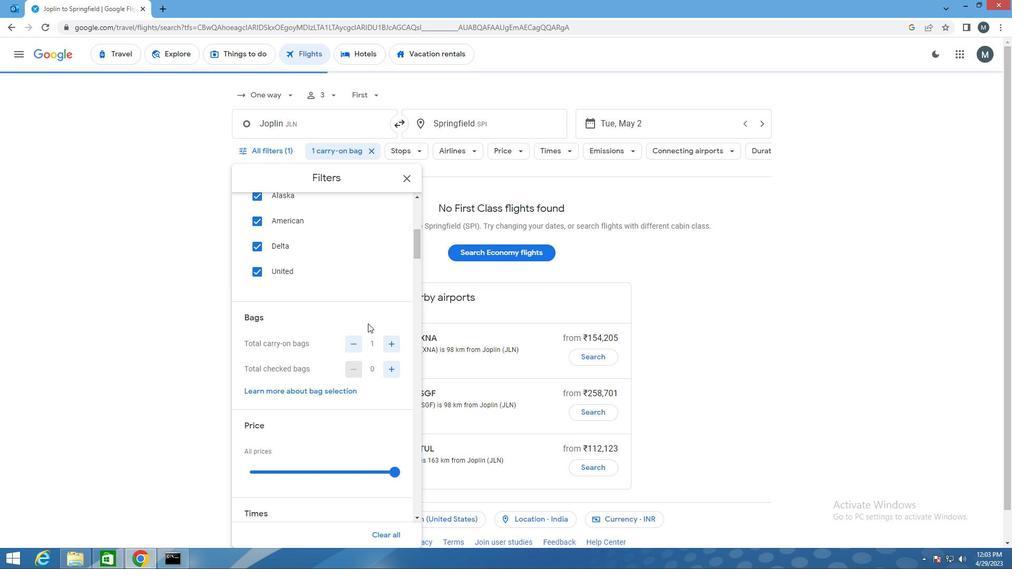 
Action: Mouse scrolled (367, 323) with delta (0, 0)
Screenshot: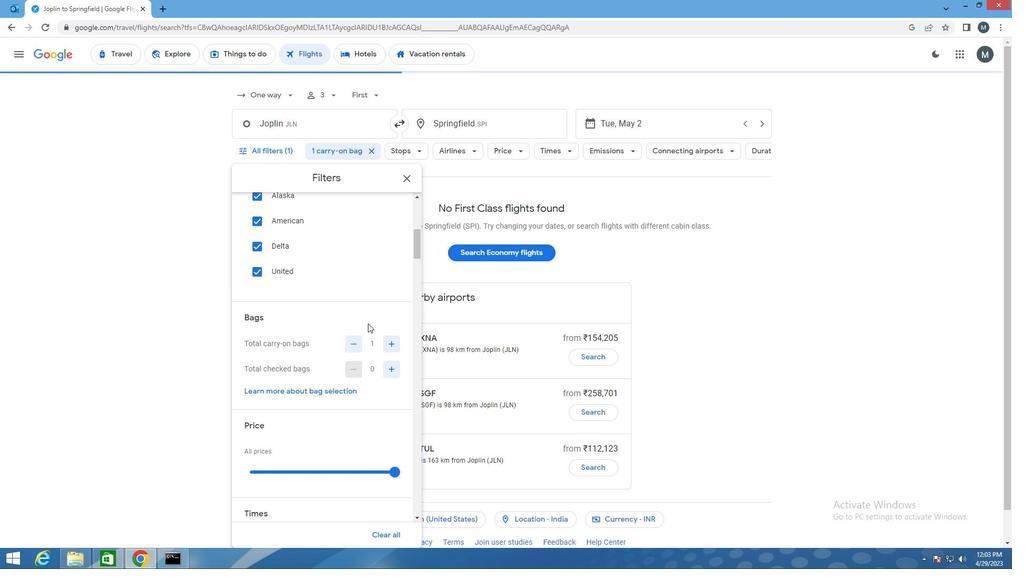 
Action: Mouse moved to (374, 365)
Screenshot: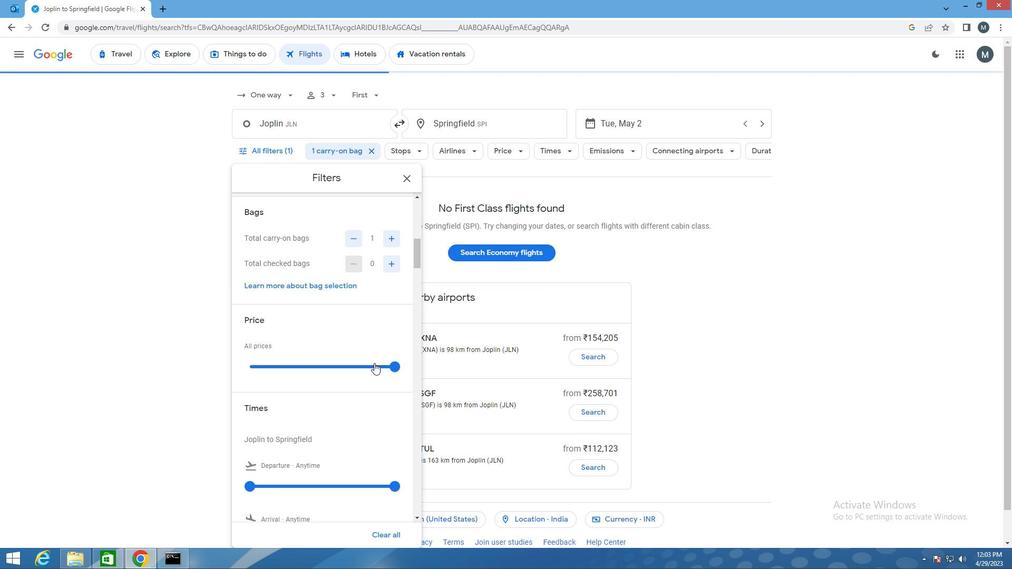 
Action: Mouse pressed left at (374, 365)
Screenshot: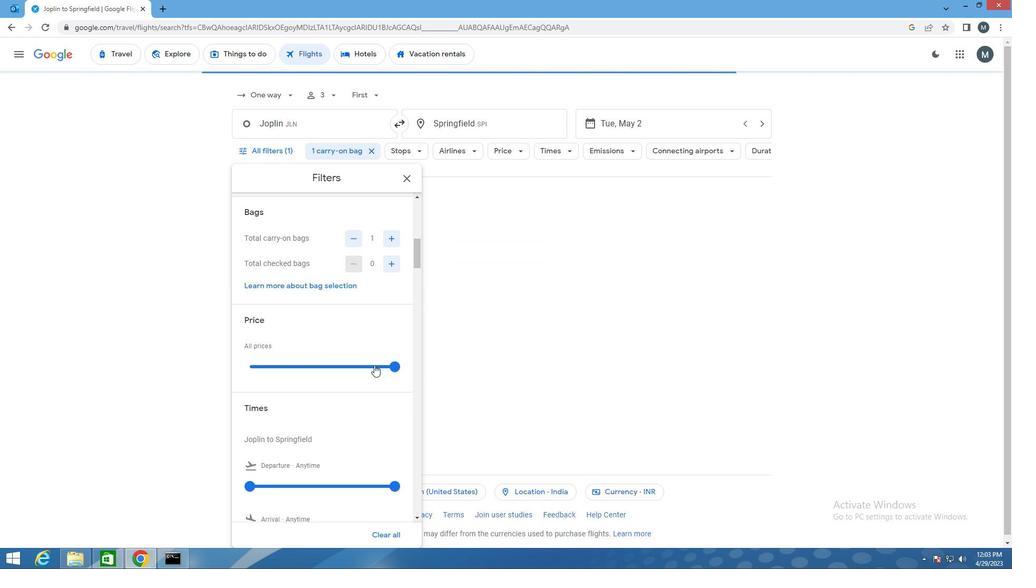 
Action: Mouse moved to (374, 364)
Screenshot: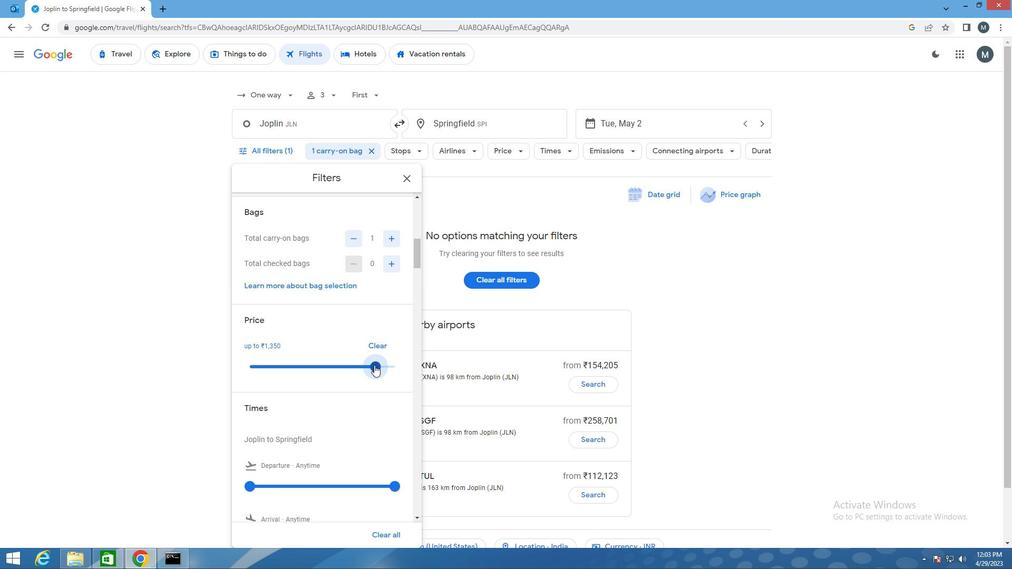
Action: Mouse pressed left at (374, 364)
Screenshot: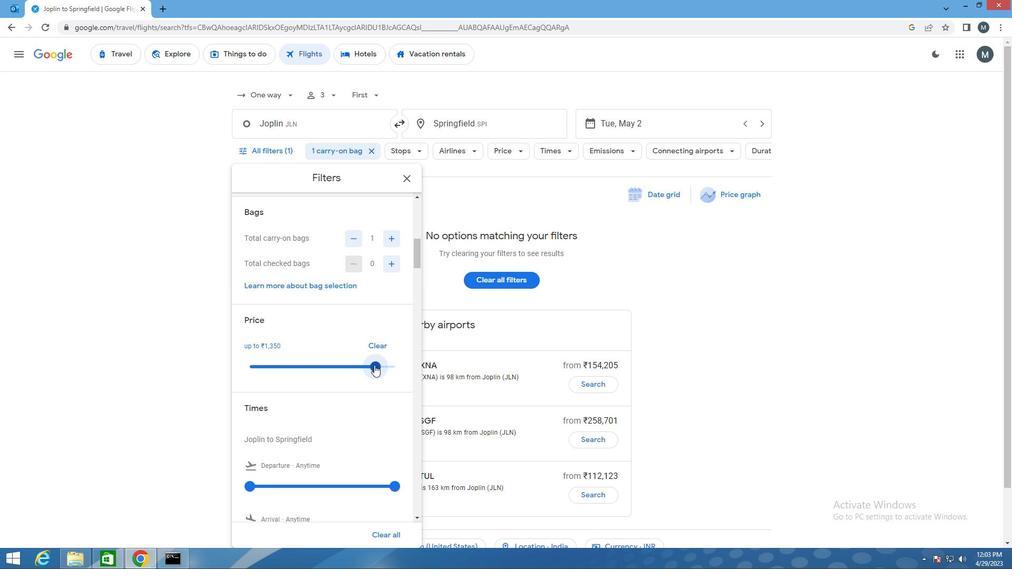 
Action: Mouse moved to (327, 326)
Screenshot: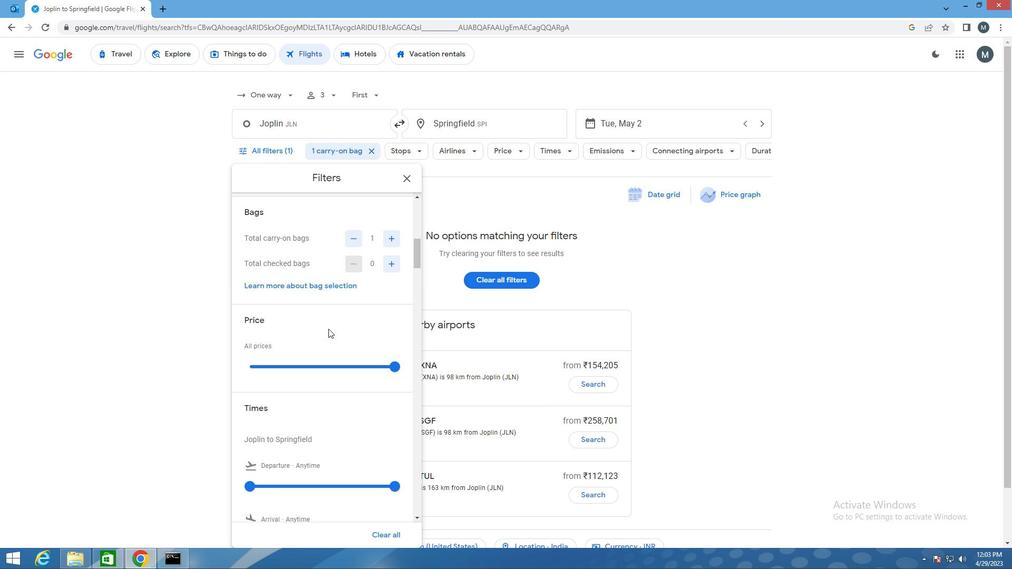 
Action: Mouse scrolled (327, 326) with delta (0, 0)
Screenshot: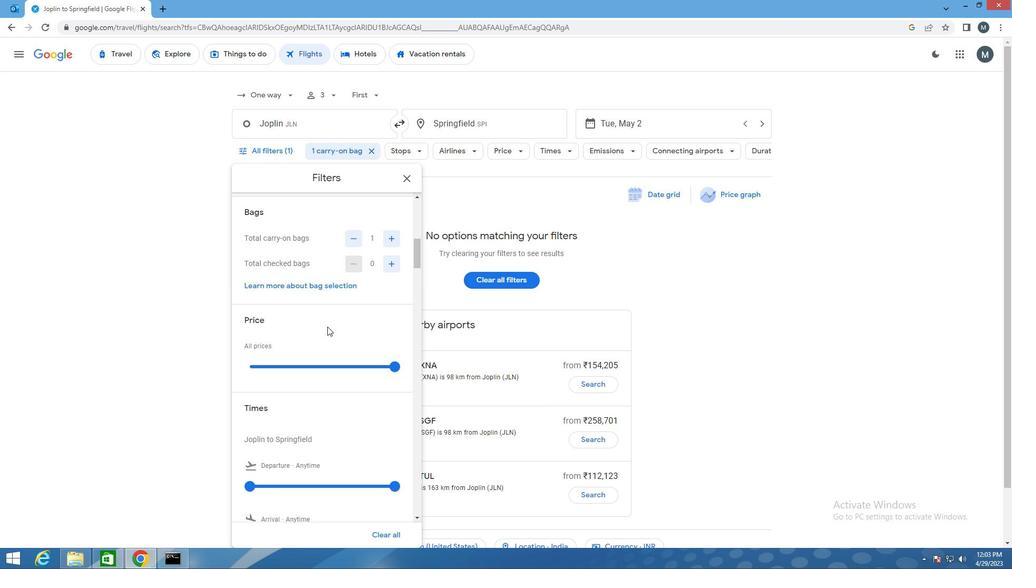 
Action: Mouse moved to (320, 333)
Screenshot: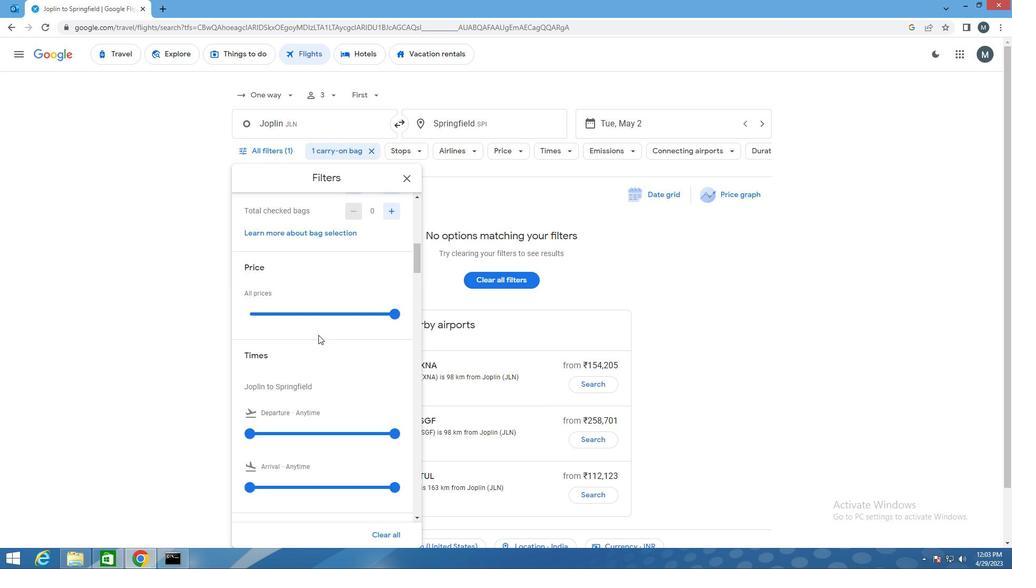 
Action: Mouse scrolled (320, 332) with delta (0, 0)
Screenshot: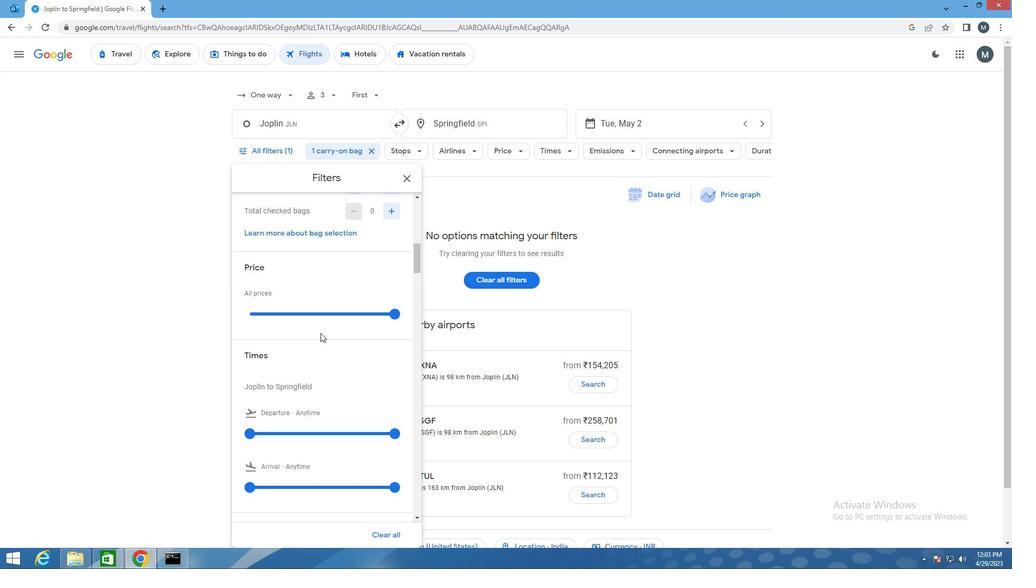 
Action: Mouse scrolled (320, 332) with delta (0, 0)
Screenshot: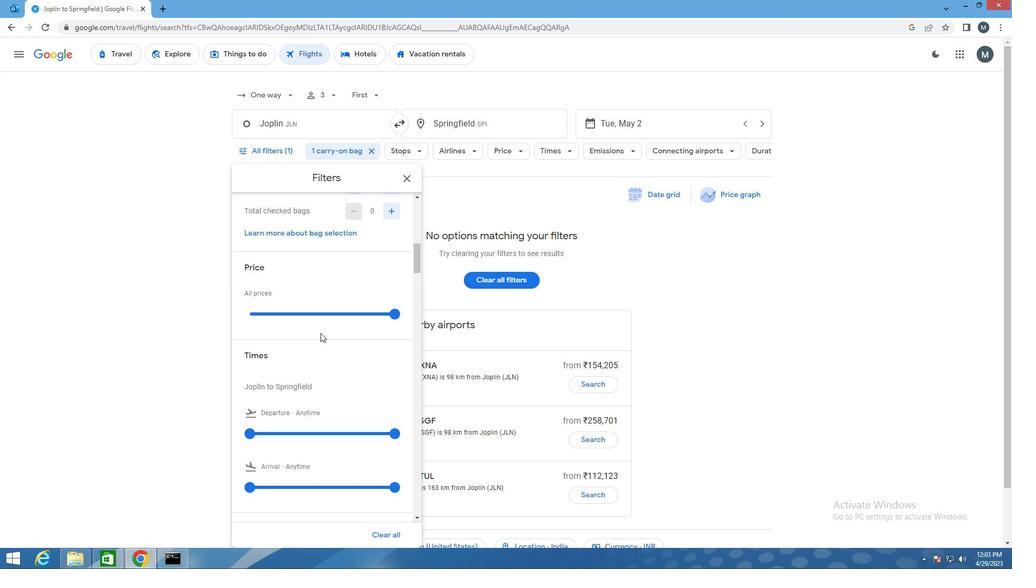 
Action: Mouse moved to (358, 326)
Screenshot: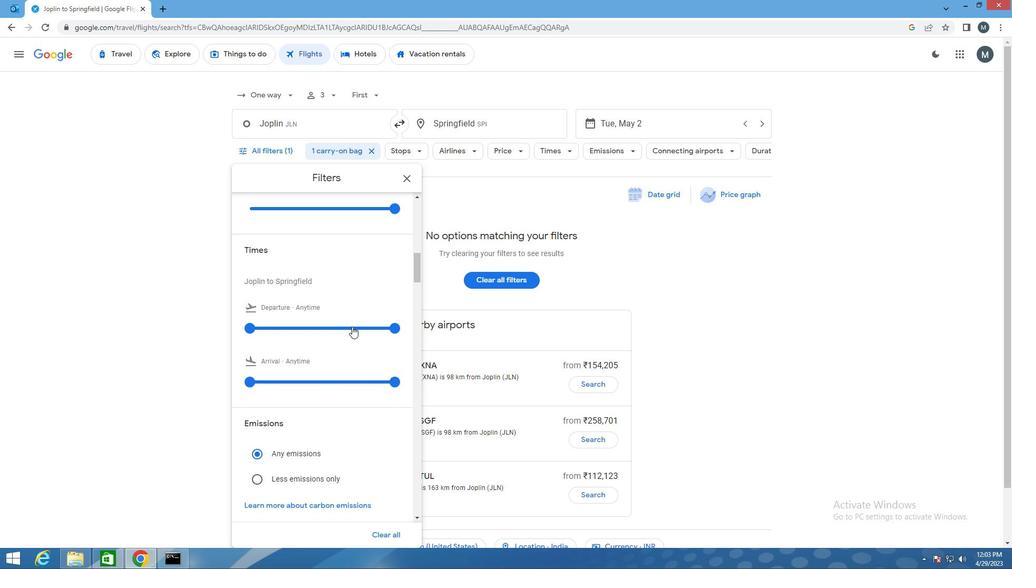 
Action: Mouse pressed left at (358, 326)
Screenshot: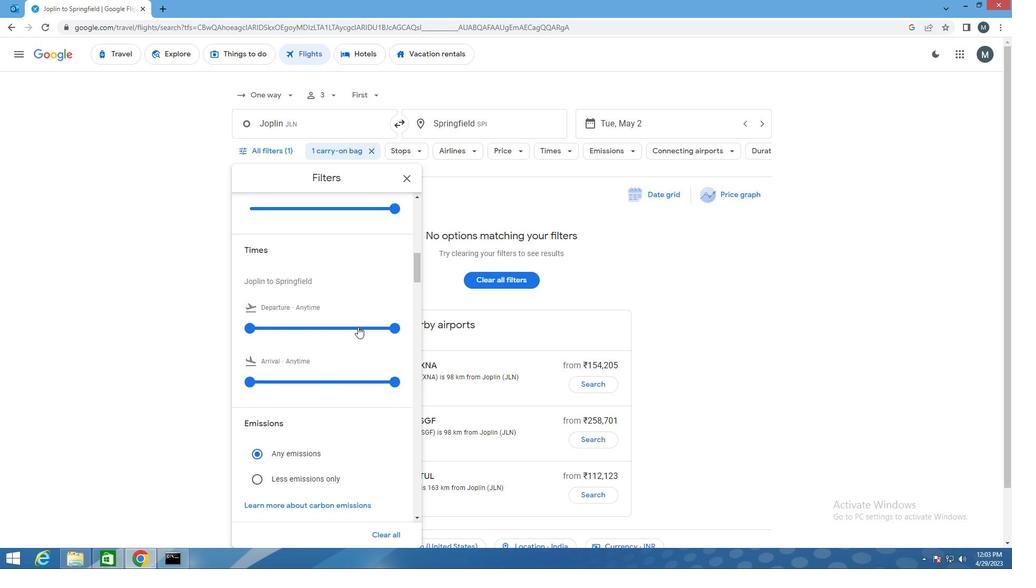 
Action: Mouse moved to (361, 326)
Screenshot: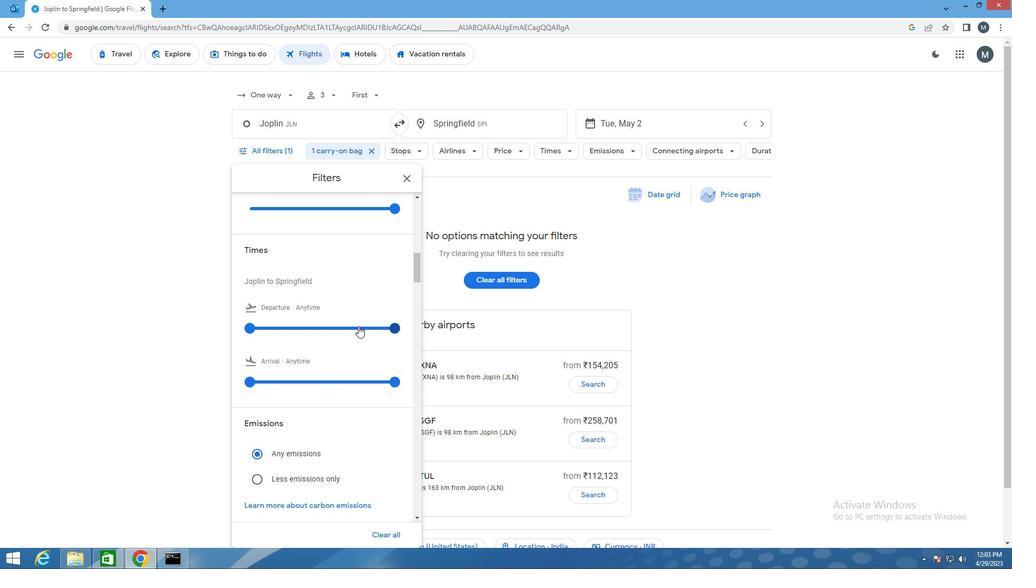 
Action: Mouse pressed left at (361, 326)
Screenshot: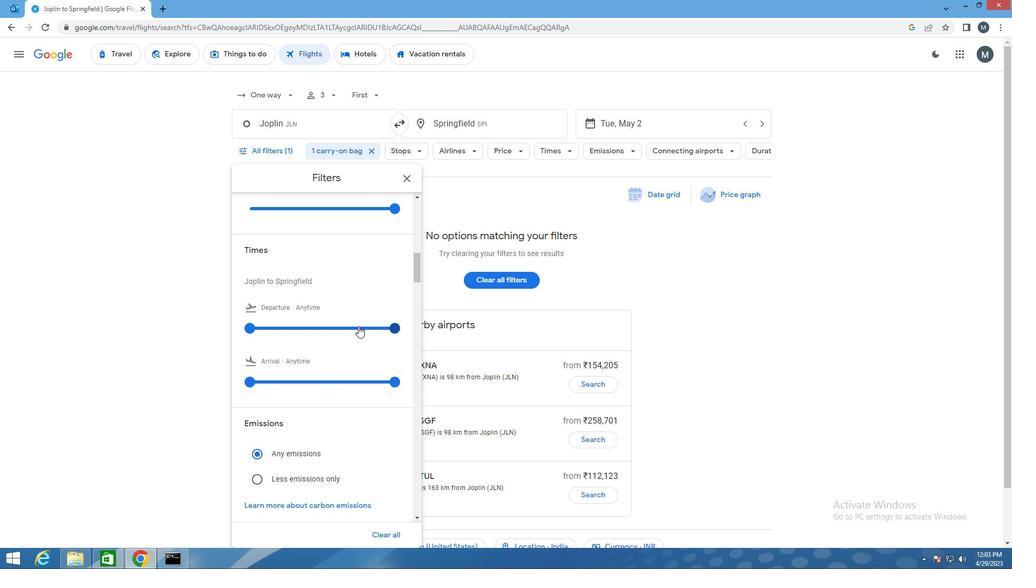 
Action: Mouse moved to (364, 326)
Screenshot: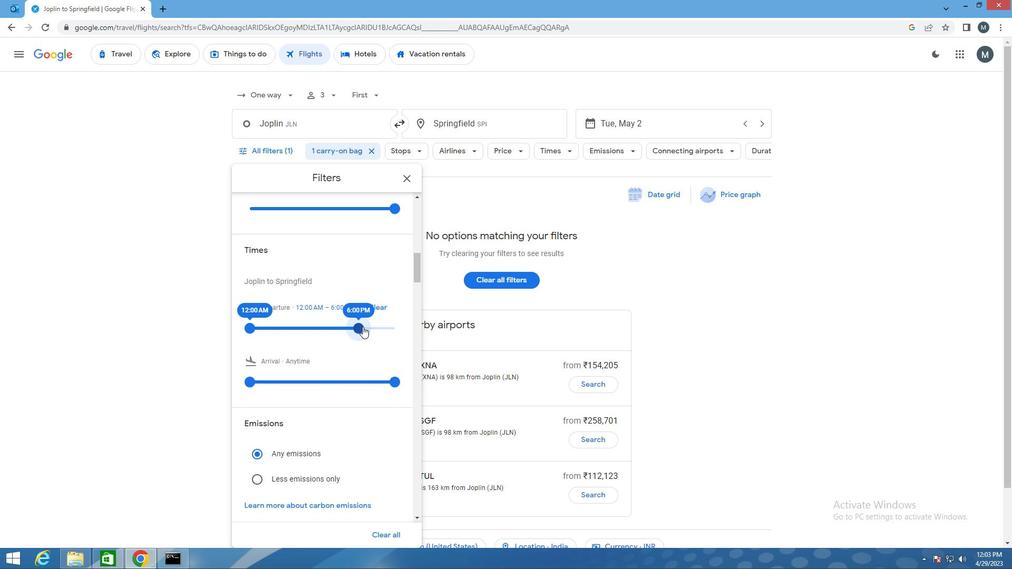 
Action: Mouse pressed left at (364, 326)
Screenshot: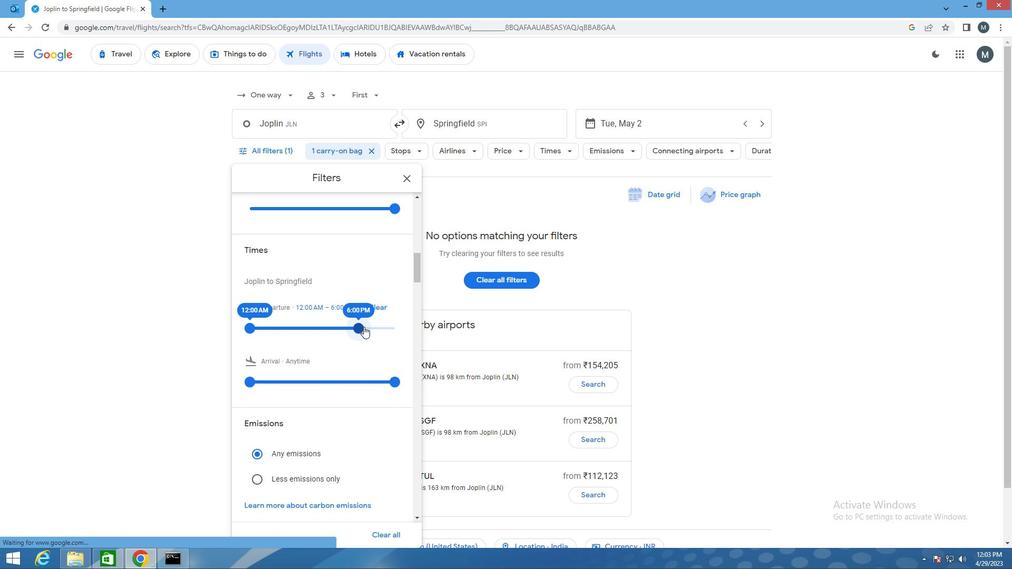 
Action: Mouse moved to (250, 326)
Screenshot: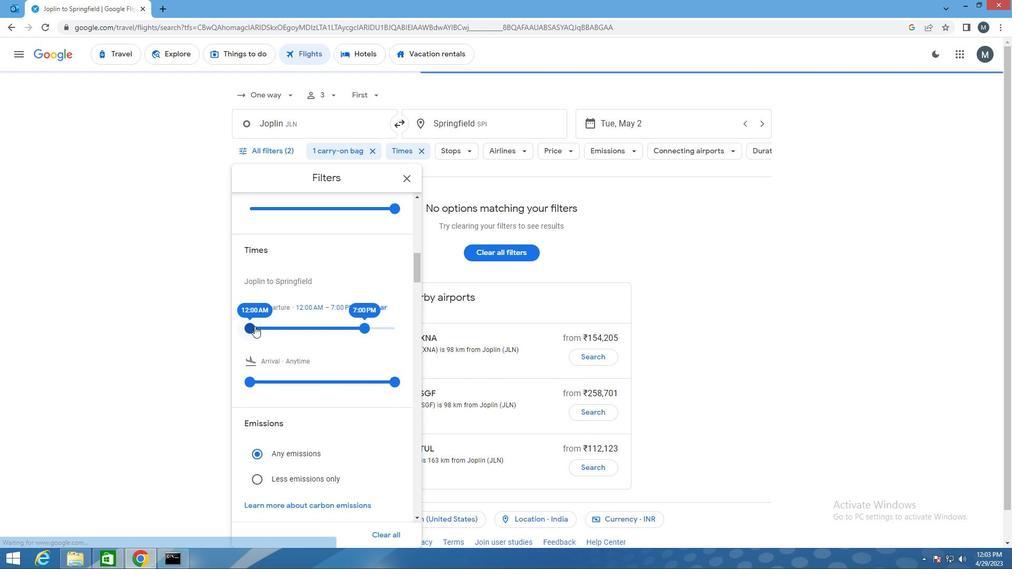 
Action: Mouse pressed left at (250, 326)
Screenshot: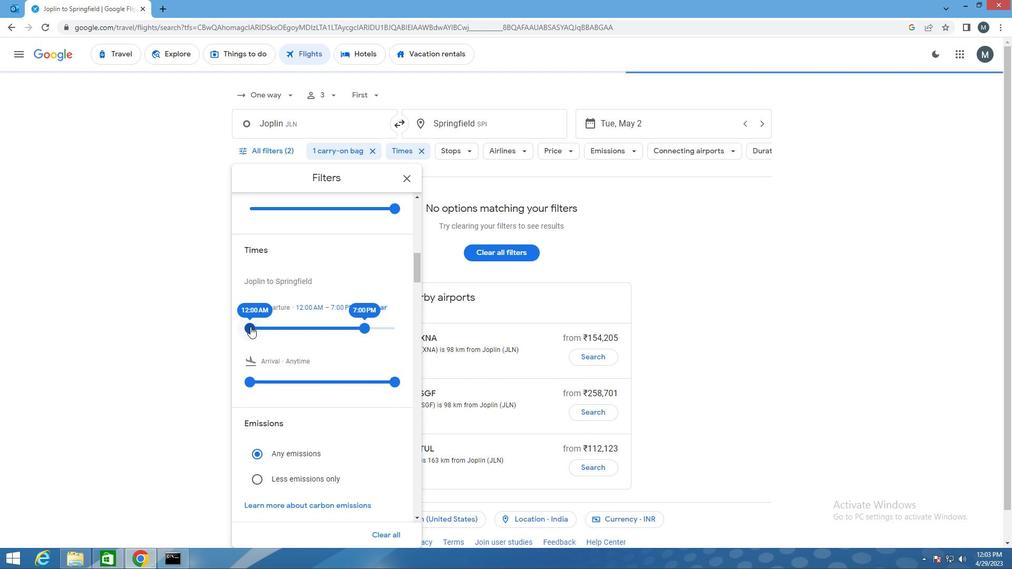 
Action: Mouse moved to (367, 326)
Screenshot: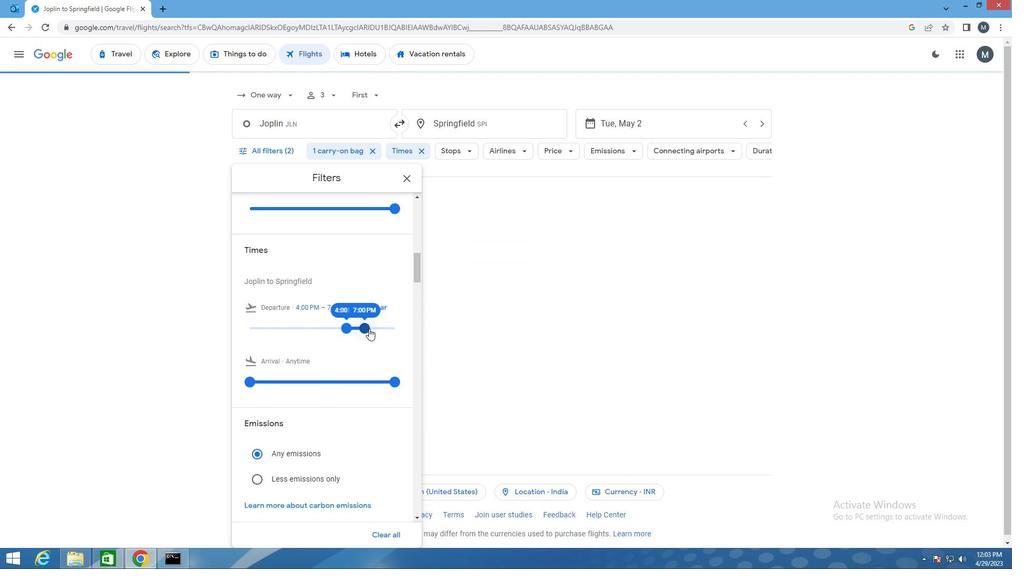 
Action: Mouse pressed left at (367, 326)
Screenshot: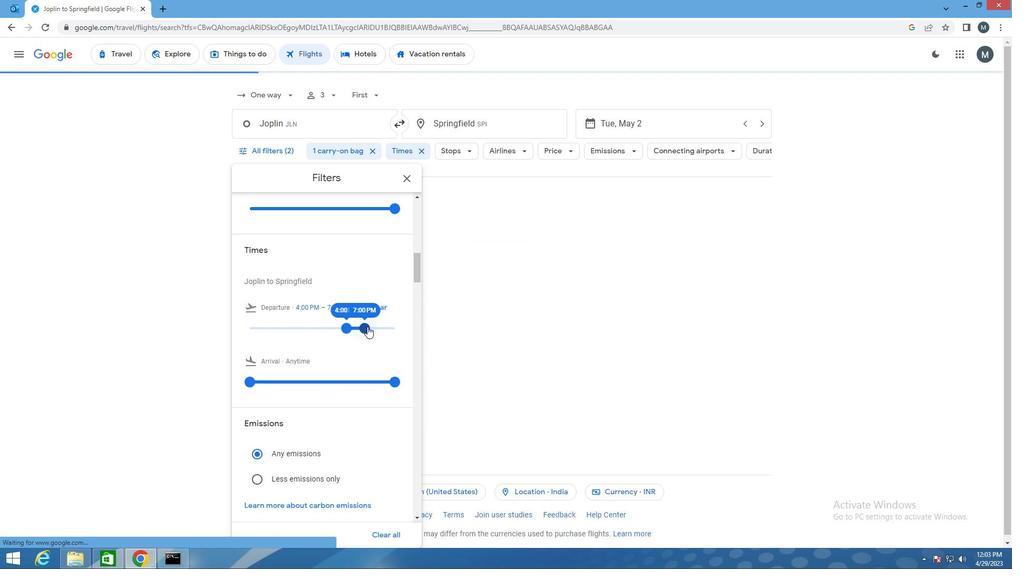 
Action: Mouse moved to (344, 328)
Screenshot: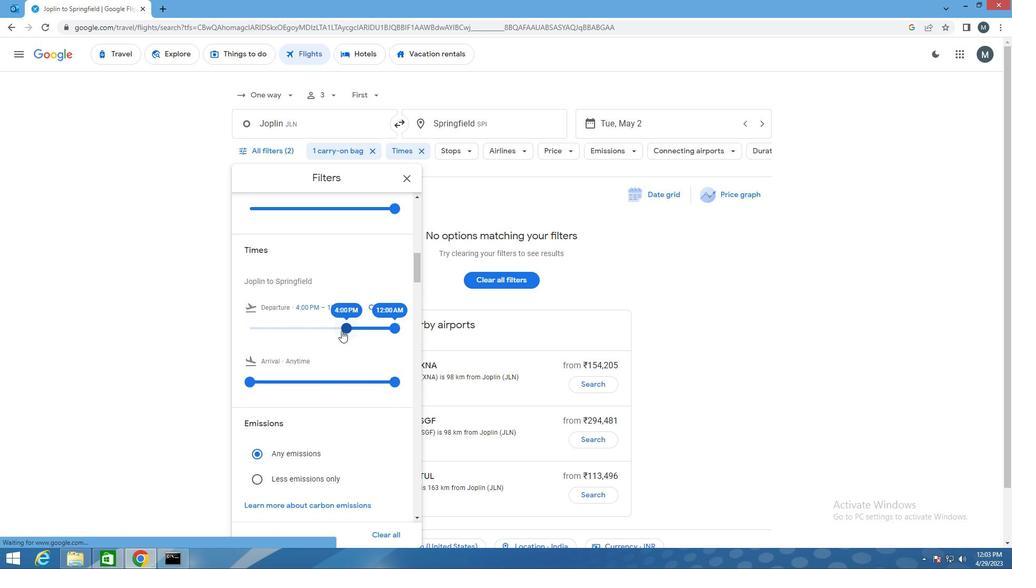 
Action: Mouse pressed left at (344, 328)
Screenshot: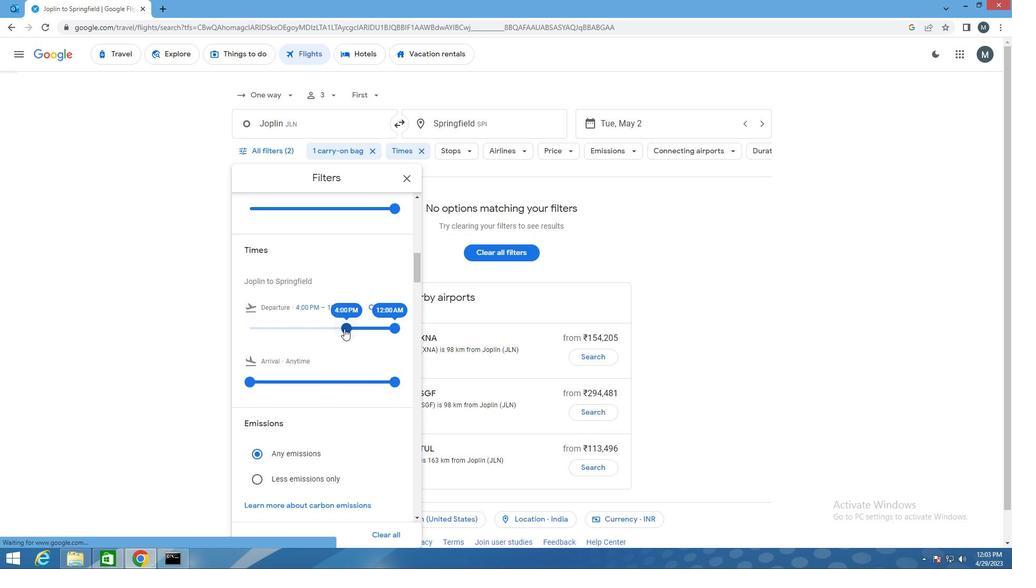 
Action: Mouse moved to (387, 329)
Screenshot: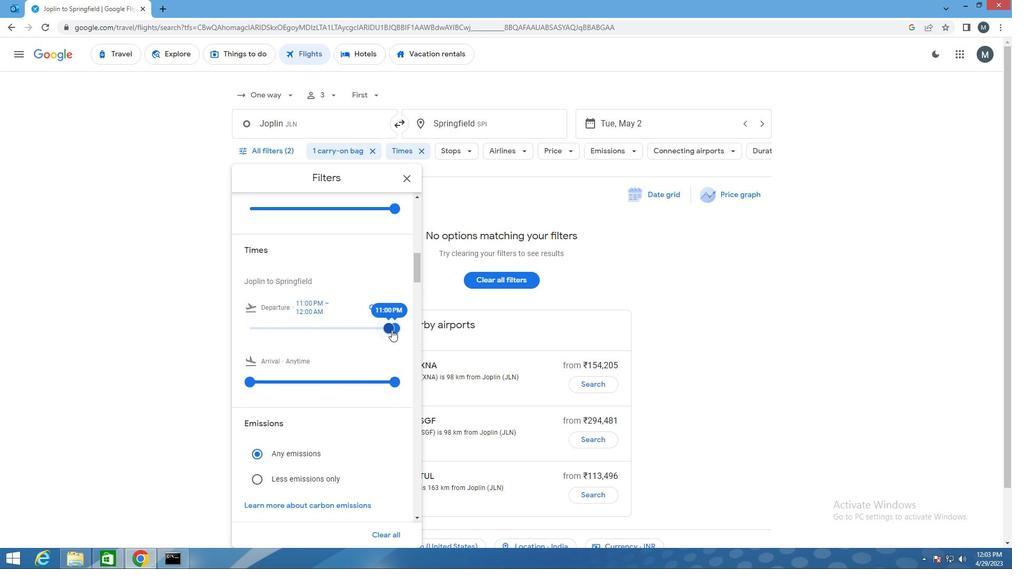 
Action: Mouse scrolled (387, 329) with delta (0, 0)
Screenshot: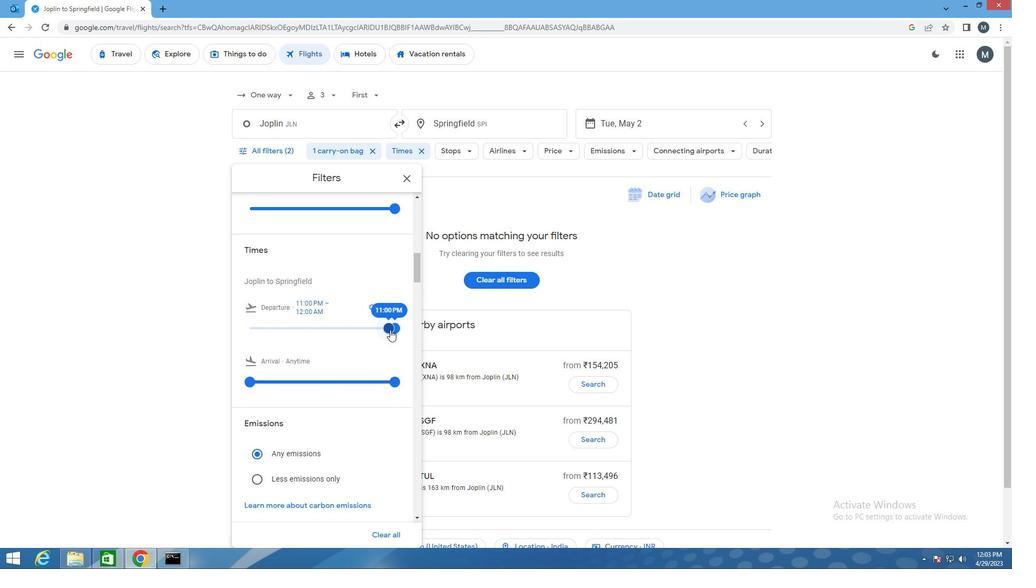 
Action: Mouse moved to (385, 329)
Screenshot: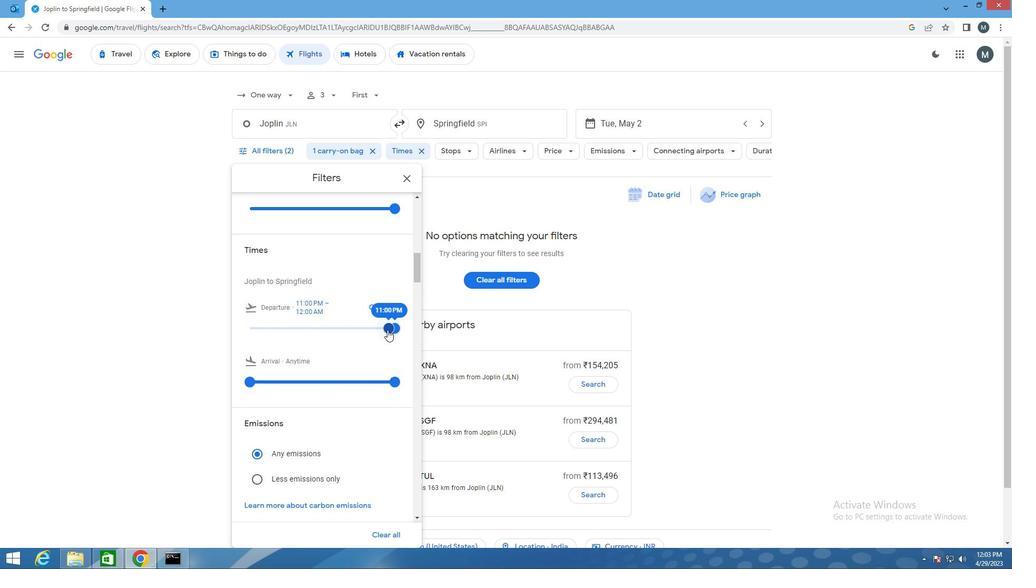 
Action: Mouse scrolled (385, 329) with delta (0, 0)
Screenshot: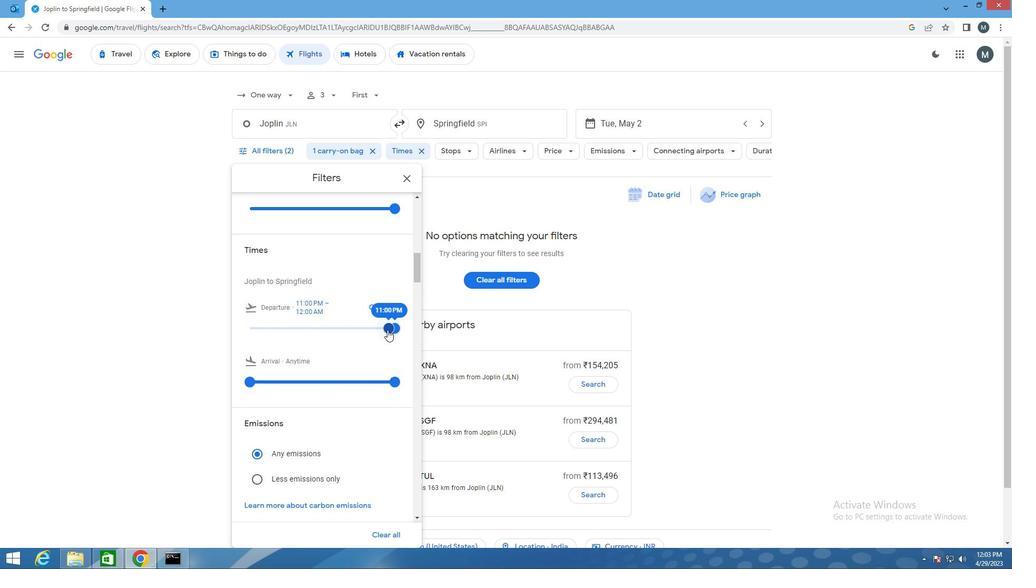 
Action: Mouse moved to (410, 183)
Screenshot: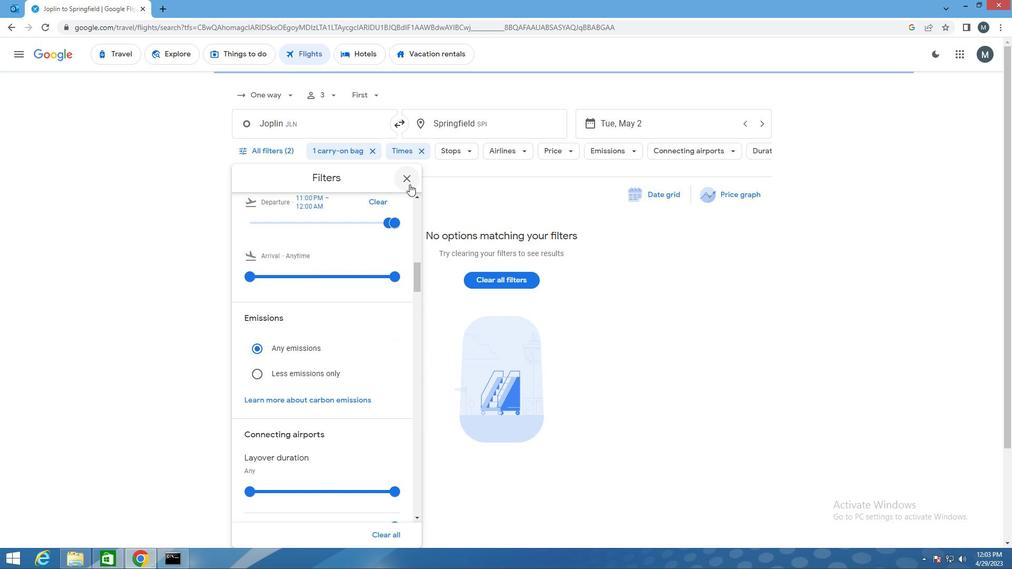 
Action: Mouse pressed left at (410, 183)
Screenshot: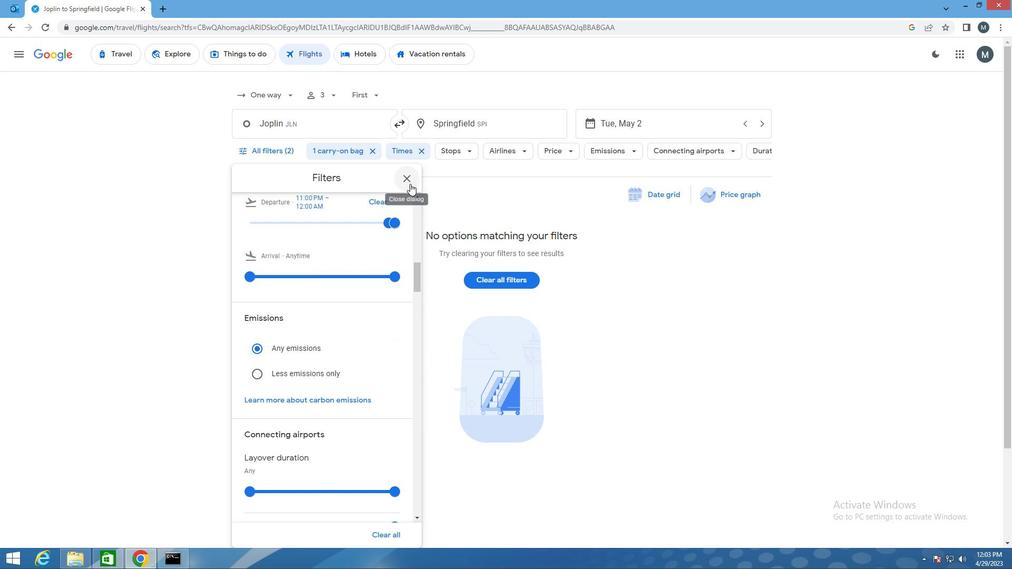 
Action: Mouse moved to (410, 183)
Screenshot: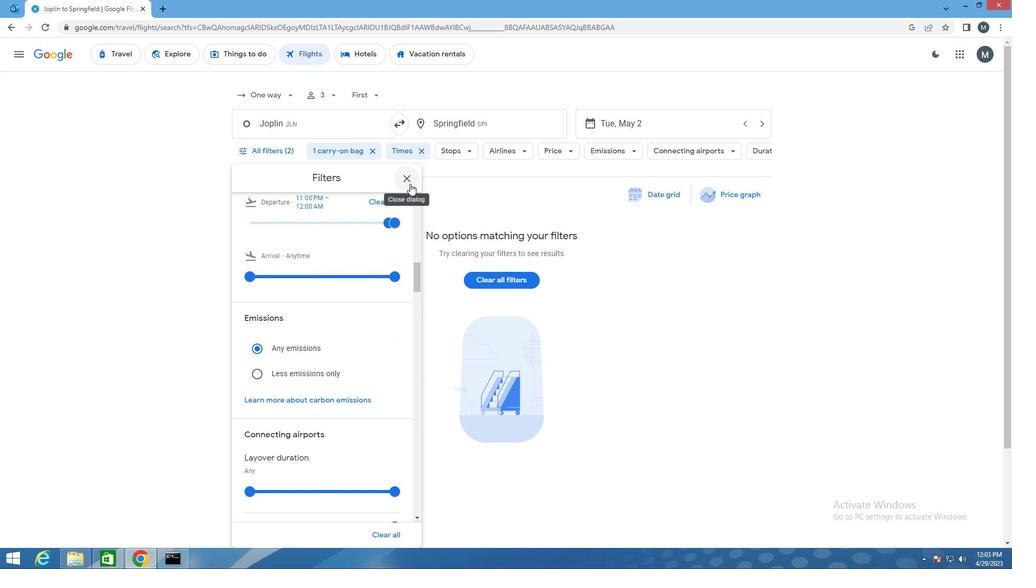 
Action: Key pressed <Key.f8>
Screenshot: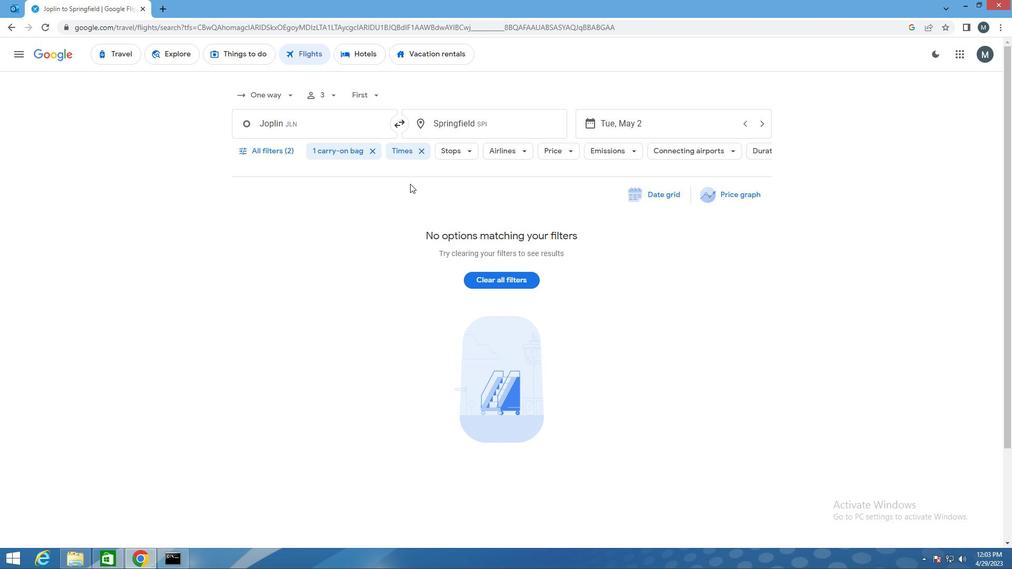 
